 Task: Open Card Production Execution Review in Board Team Collaboration to Workspace Business Analysis and add a team member Softage.2@softage.net, a label Red, a checklist Sports Medicine, an attachment from your google drive, a color Red and finally, add a card description 'Conduct customer research for new sales promotion' and a comment 'This task presents an opportunity to innovate and come up with new solutions to old problems.'. Add a start date 'Jan 02, 1900' with a due date 'Jan 09, 1900'
Action: Mouse moved to (91, 362)
Screenshot: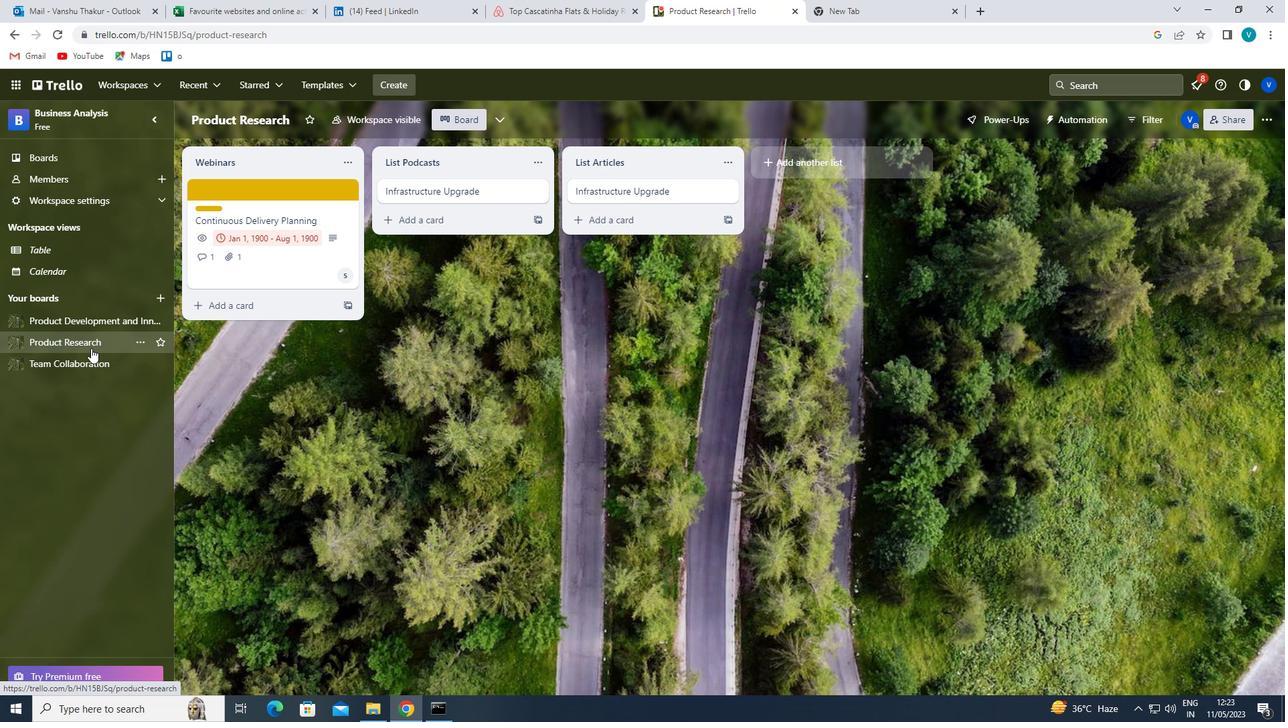 
Action: Mouse pressed left at (91, 362)
Screenshot: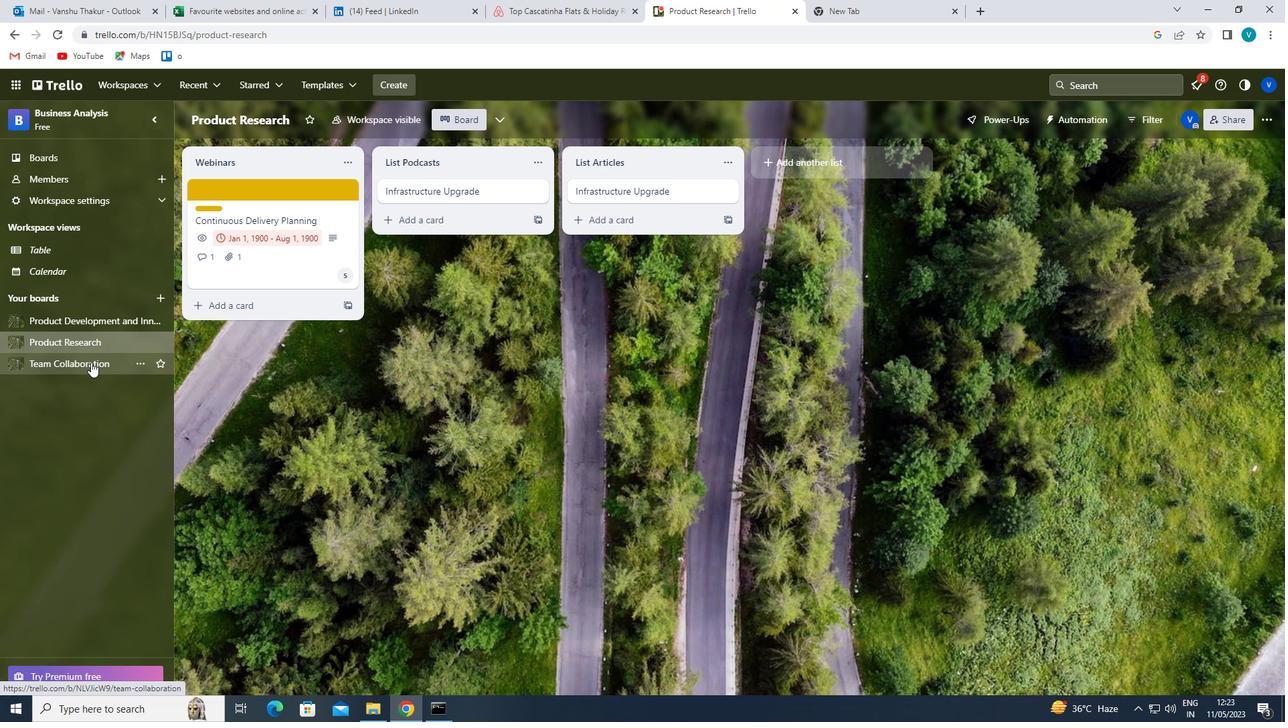 
Action: Mouse moved to (281, 186)
Screenshot: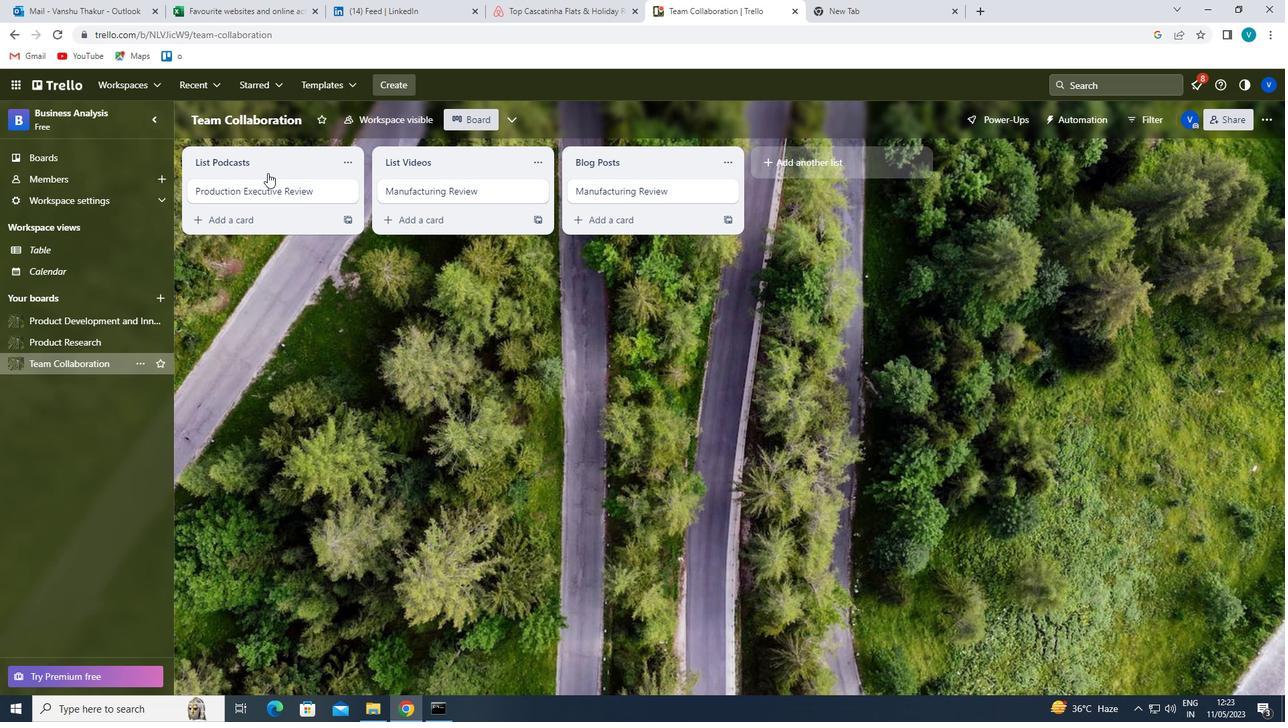 
Action: Mouse pressed left at (281, 186)
Screenshot: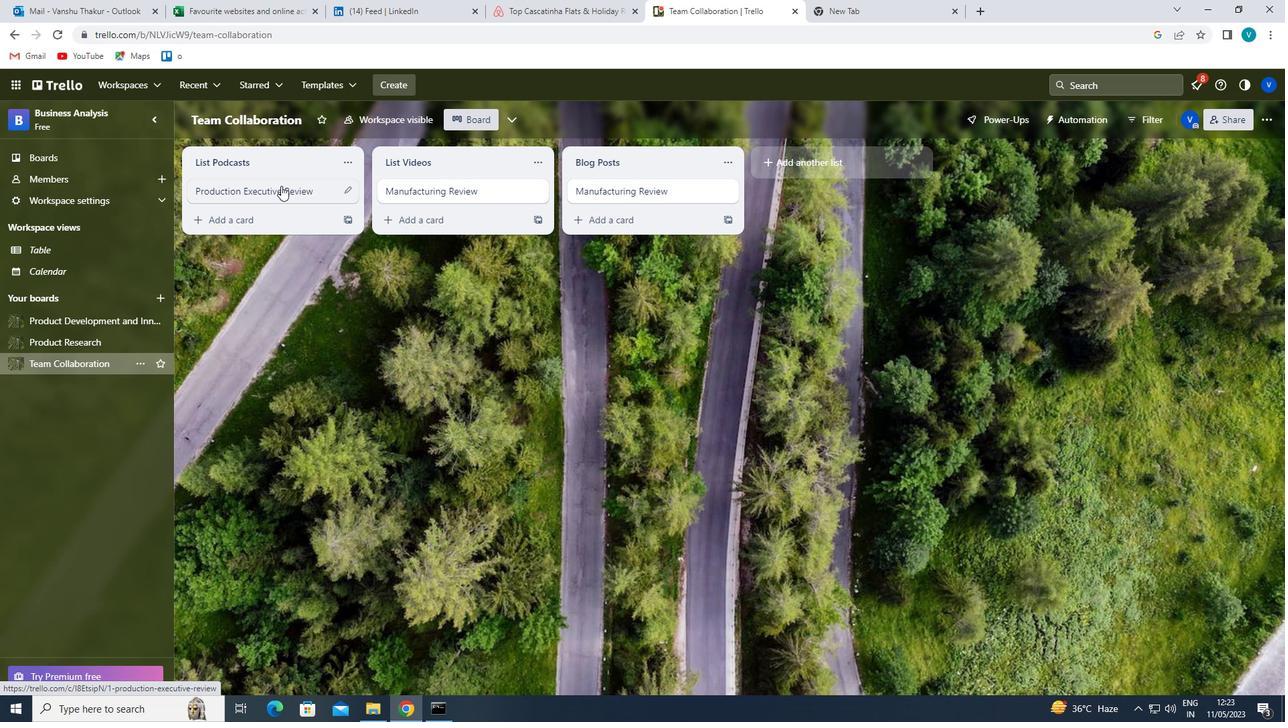 
Action: Mouse moved to (864, 192)
Screenshot: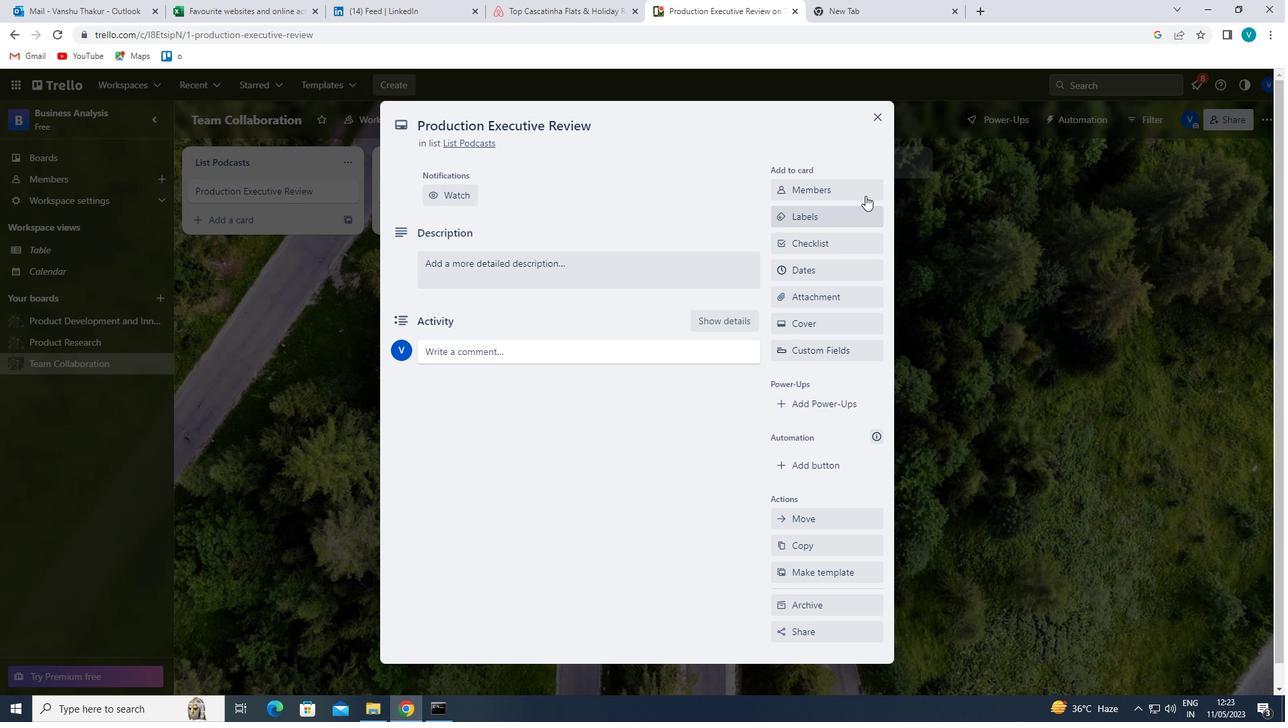 
Action: Mouse pressed left at (864, 192)
Screenshot: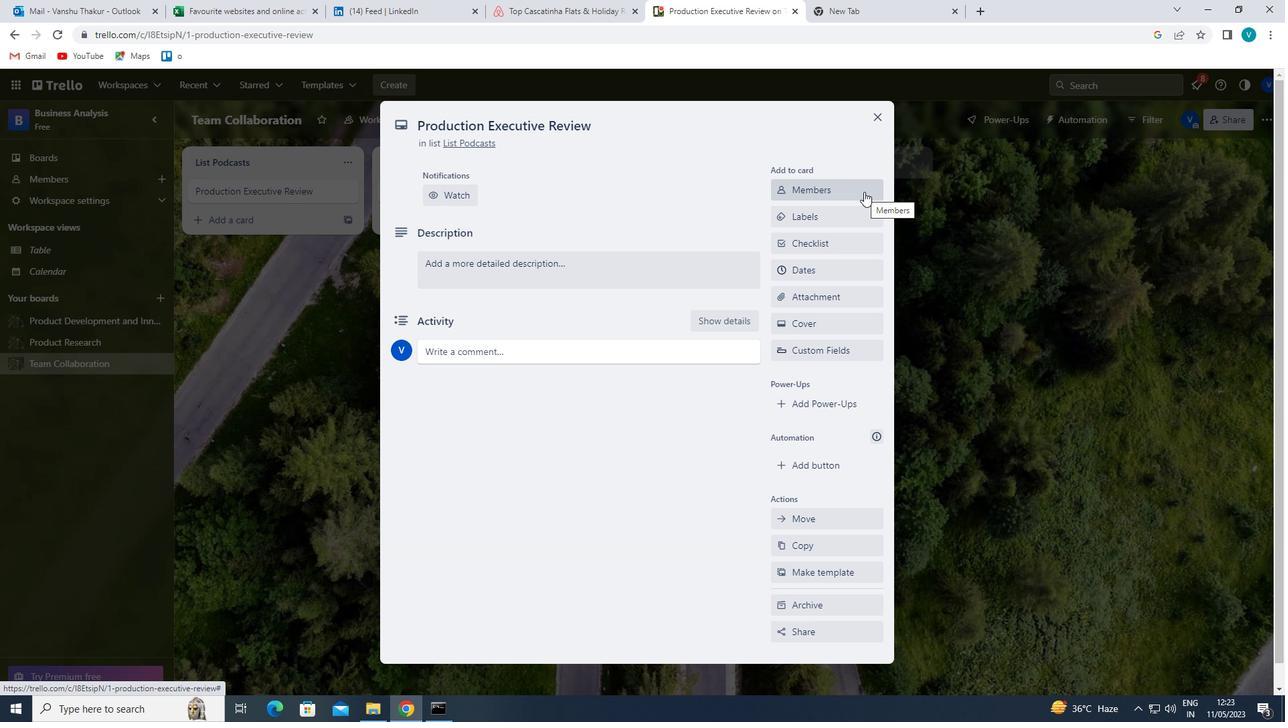 
Action: Mouse moved to (848, 242)
Screenshot: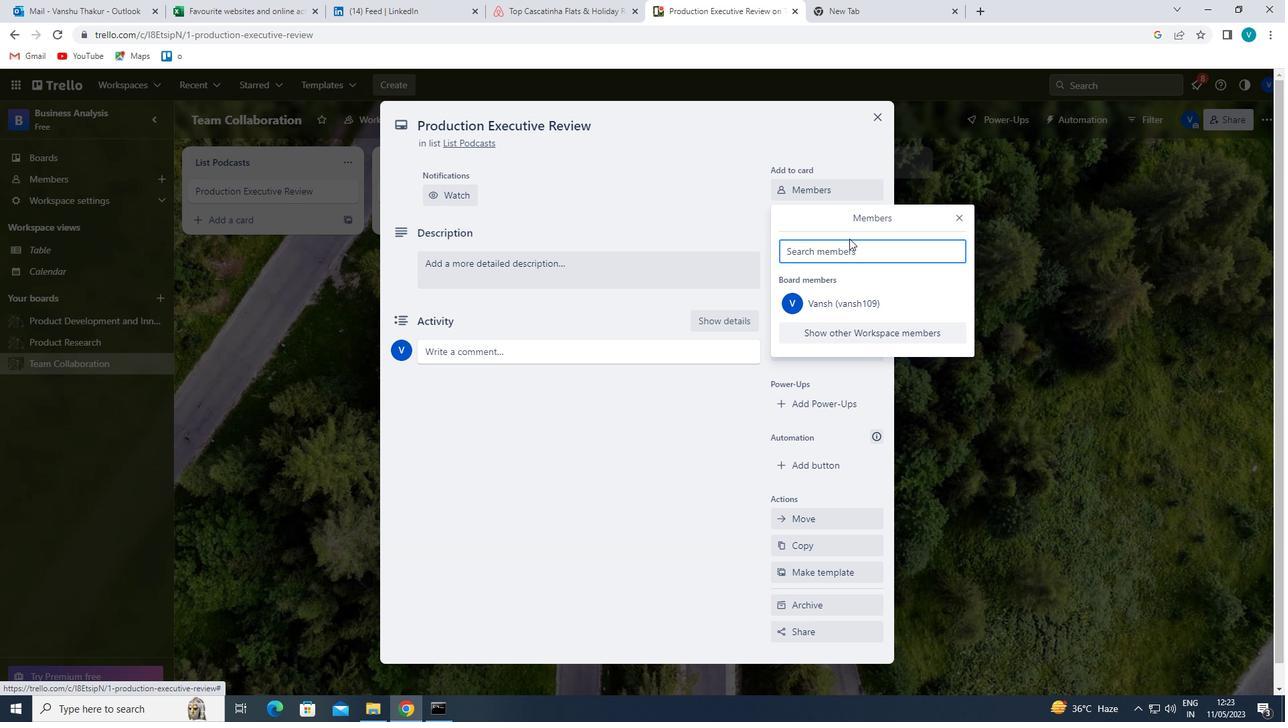 
Action: Mouse pressed left at (848, 242)
Screenshot: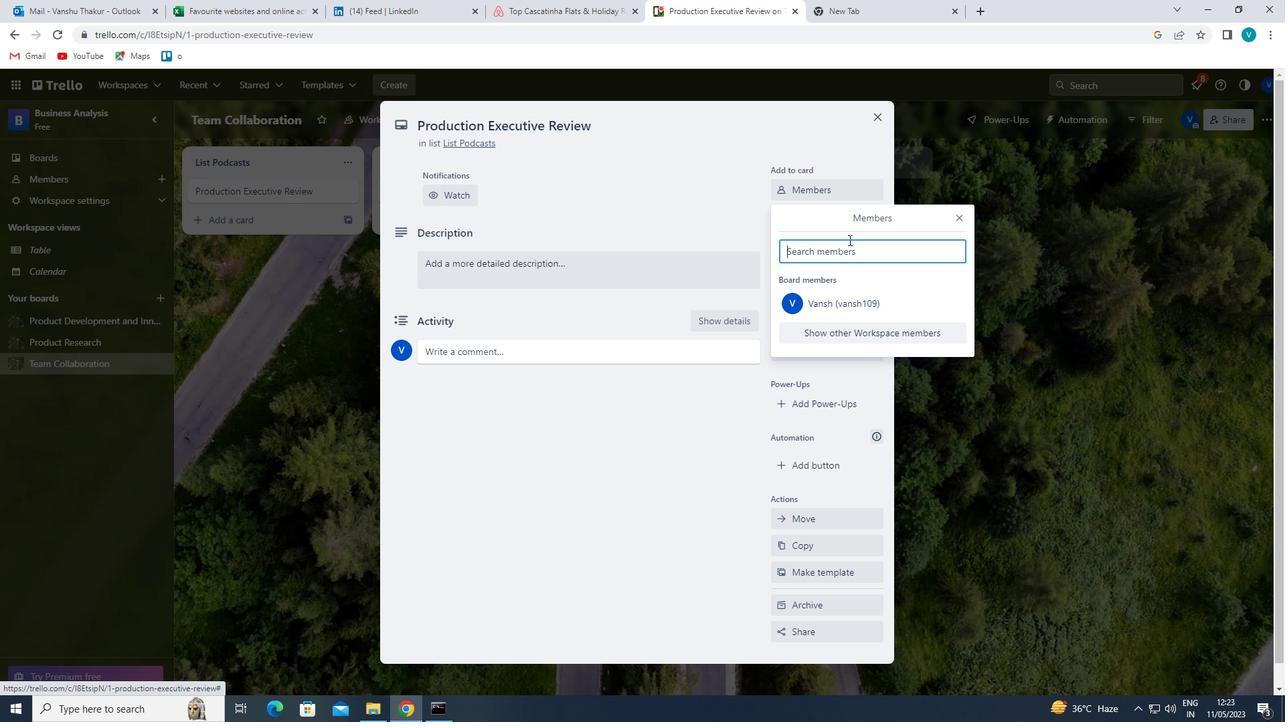 
Action: Key pressed <Key.shift>SOFTA
Screenshot: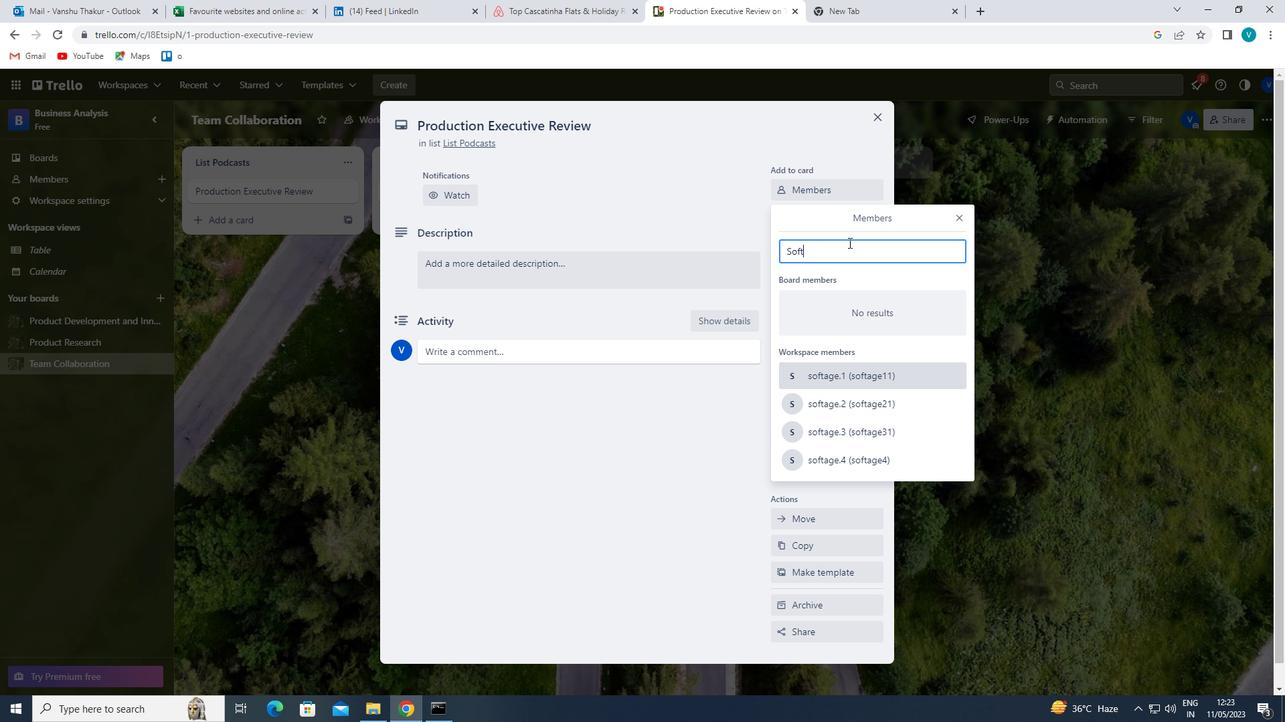 
Action: Mouse moved to (856, 407)
Screenshot: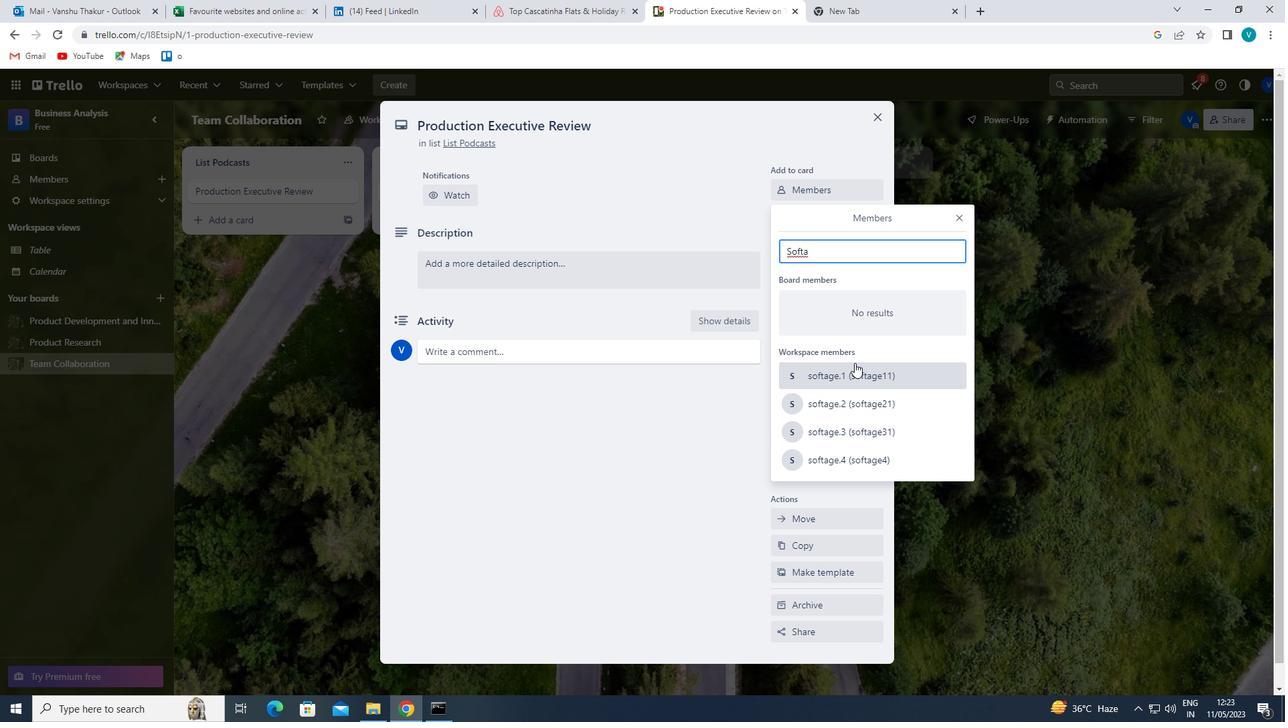 
Action: Mouse pressed left at (856, 407)
Screenshot: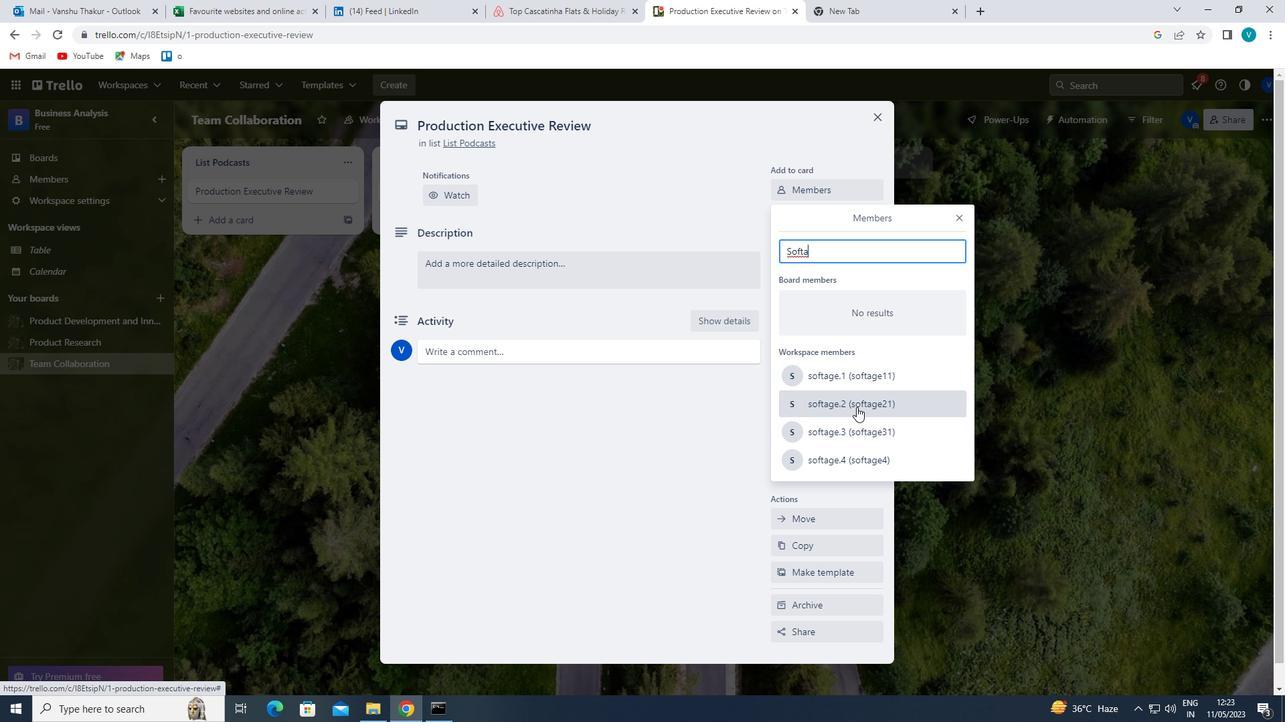 
Action: Mouse moved to (961, 212)
Screenshot: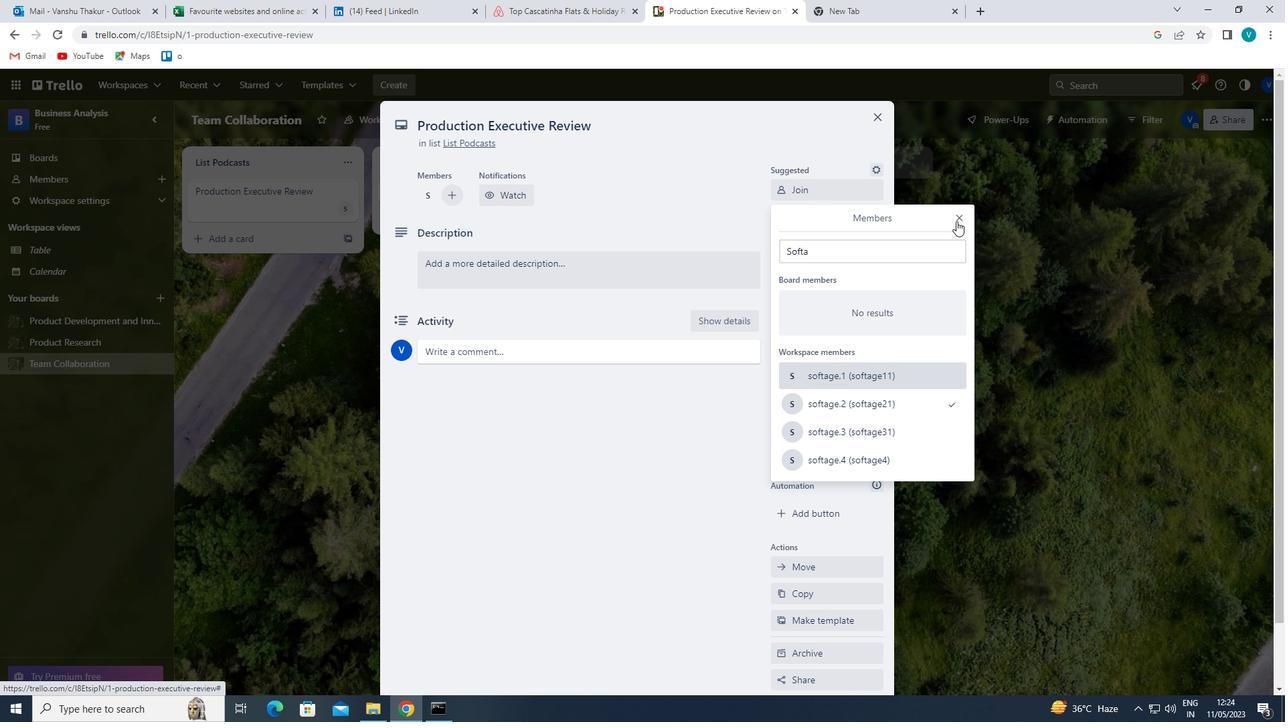 
Action: Mouse pressed left at (961, 212)
Screenshot: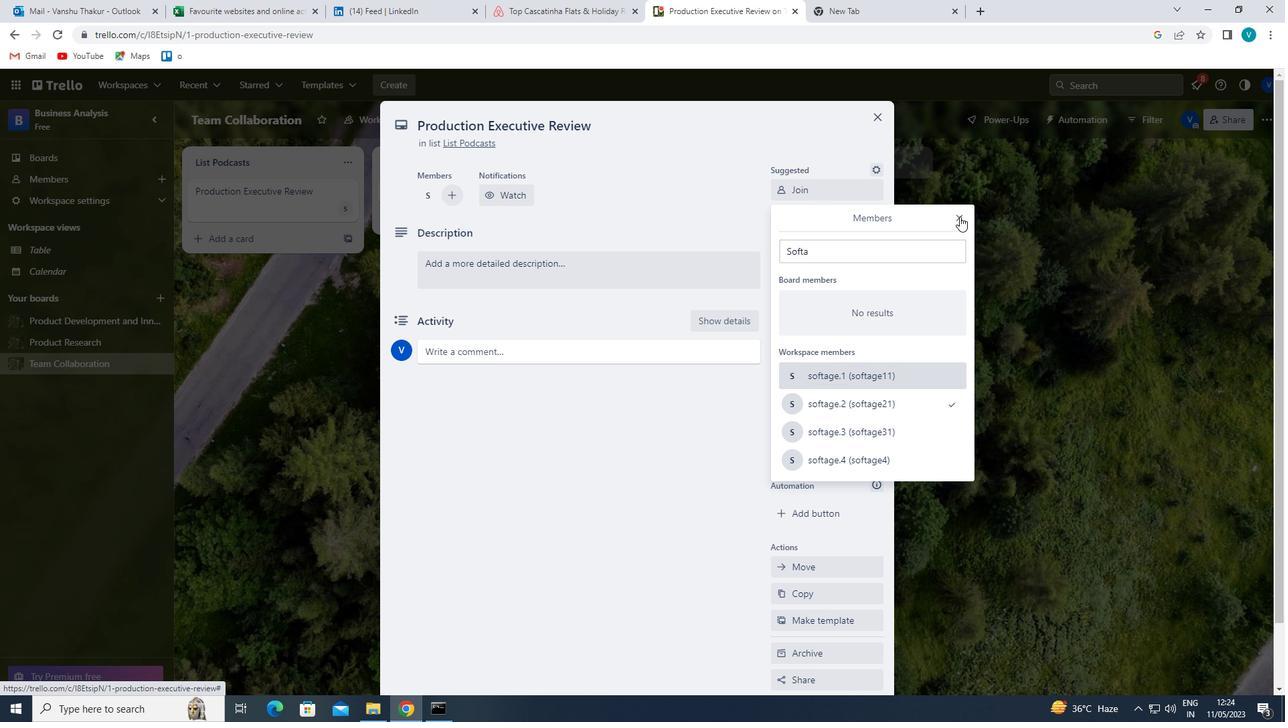 
Action: Mouse moved to (835, 259)
Screenshot: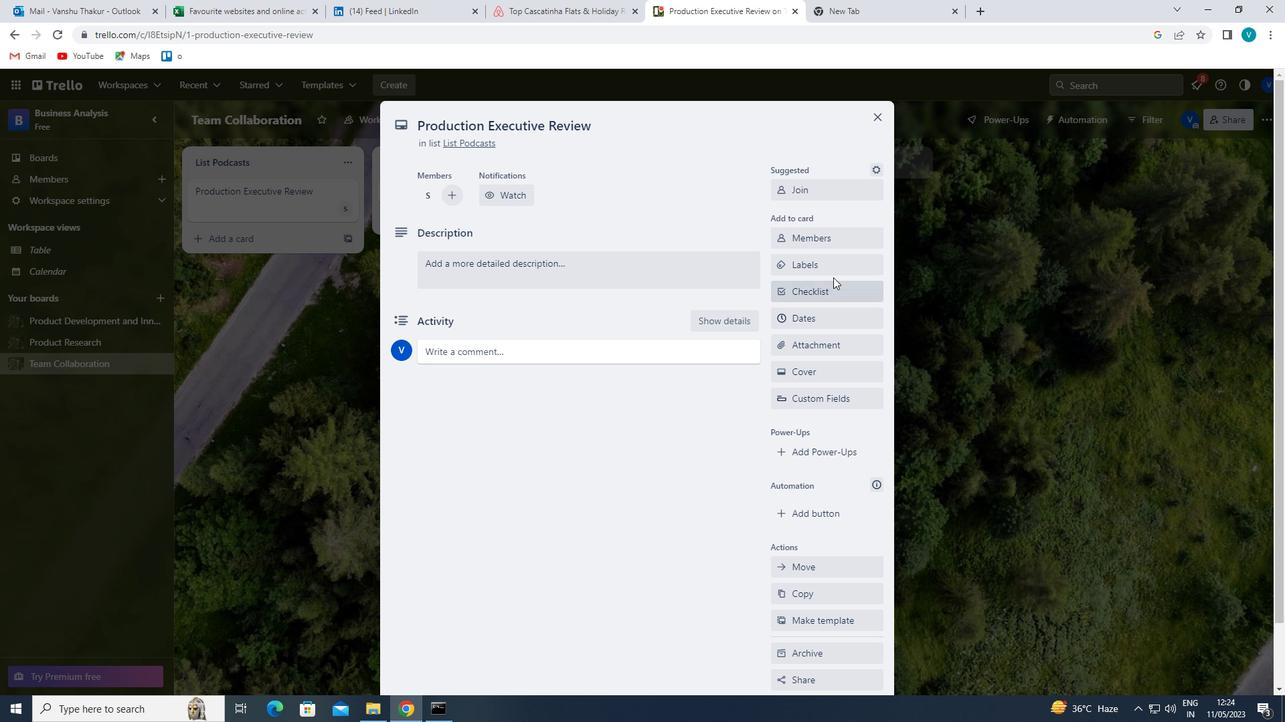 
Action: Mouse pressed left at (835, 259)
Screenshot: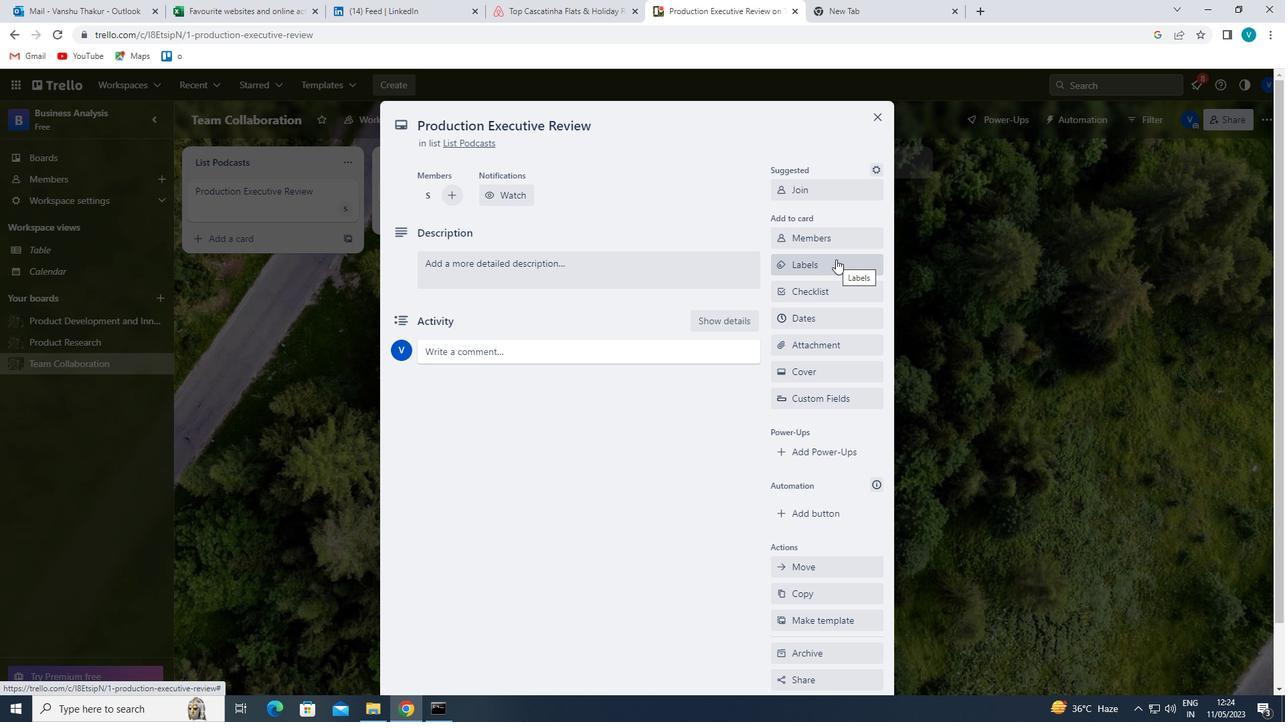 
Action: Mouse moved to (836, 442)
Screenshot: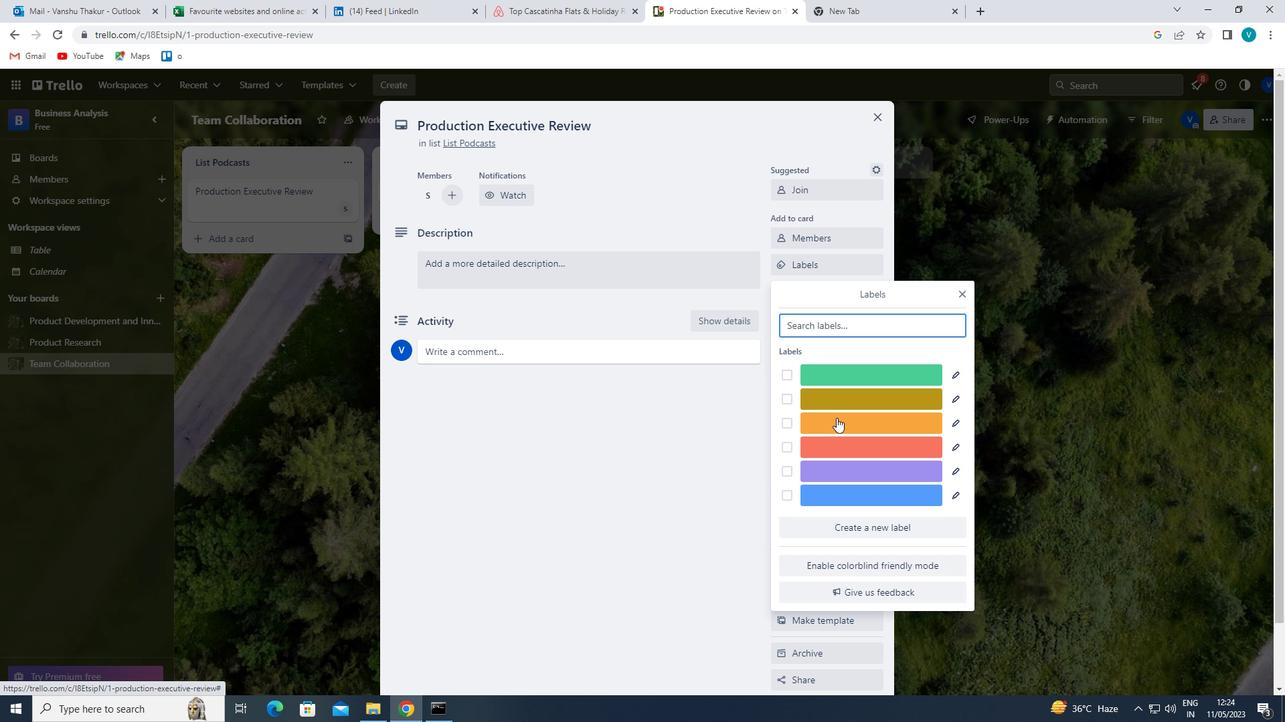
Action: Mouse pressed left at (836, 442)
Screenshot: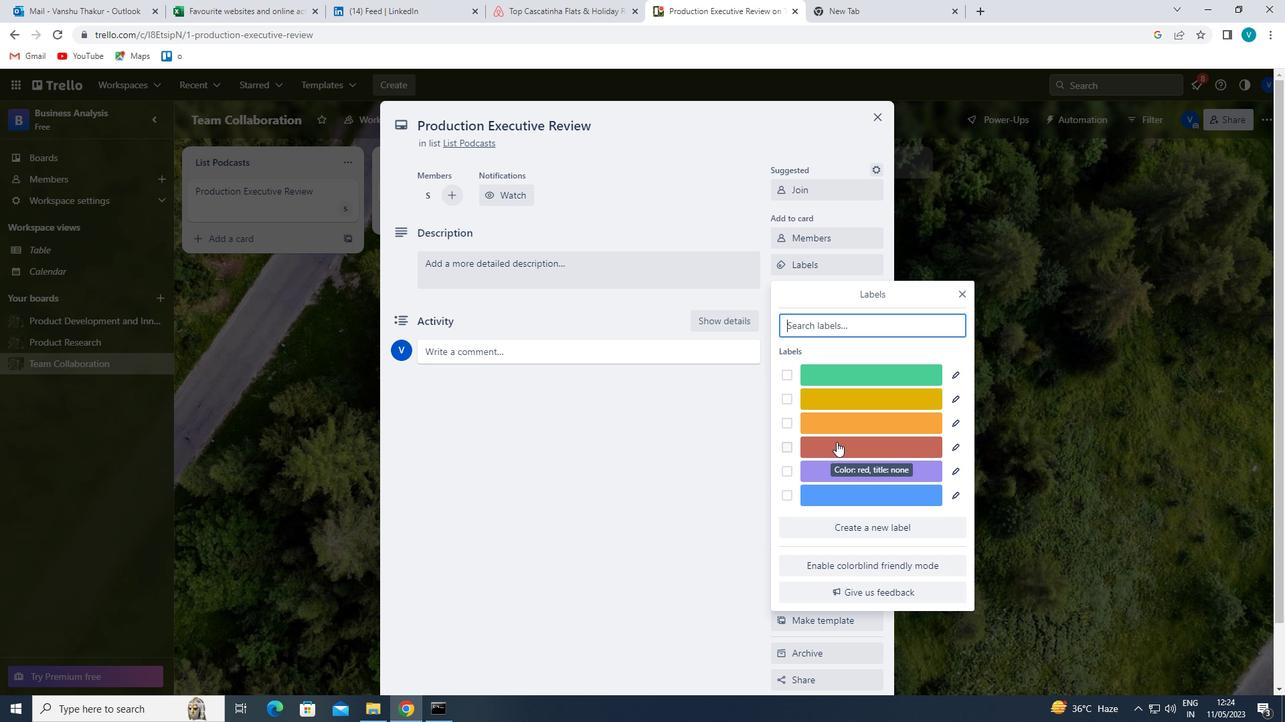 
Action: Mouse moved to (961, 293)
Screenshot: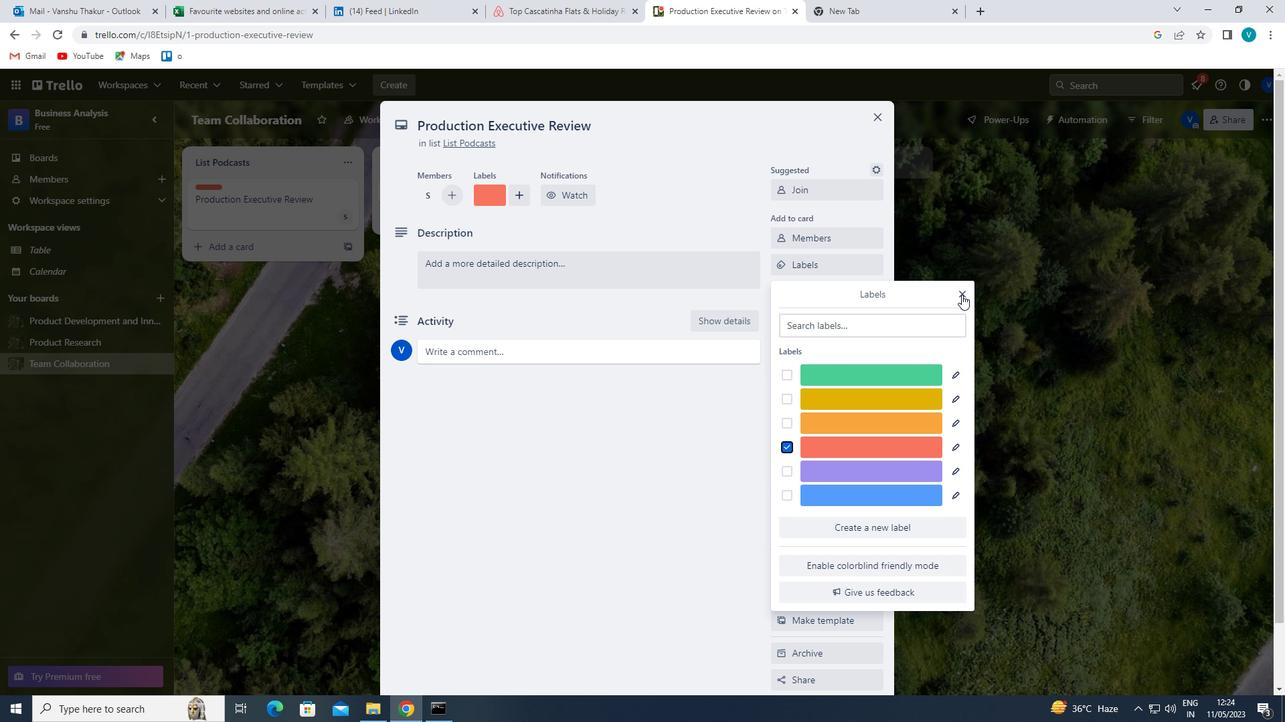 
Action: Mouse pressed left at (961, 293)
Screenshot: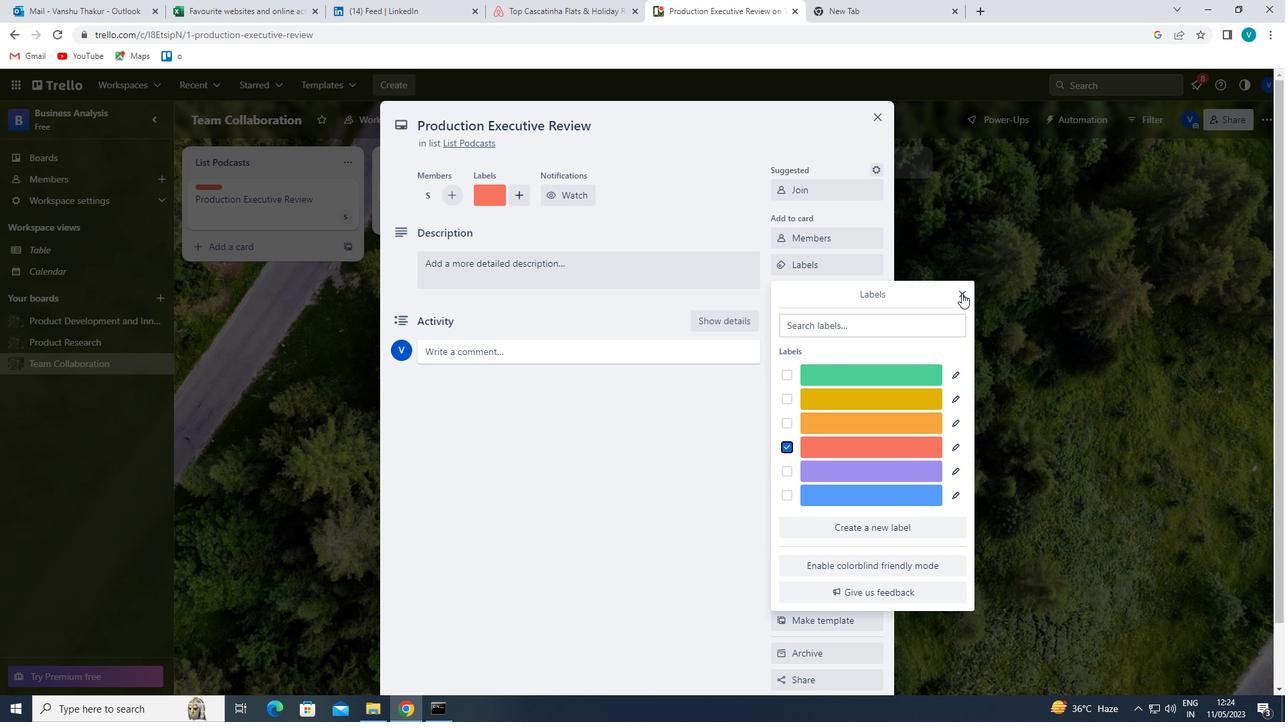 
Action: Mouse moved to (837, 293)
Screenshot: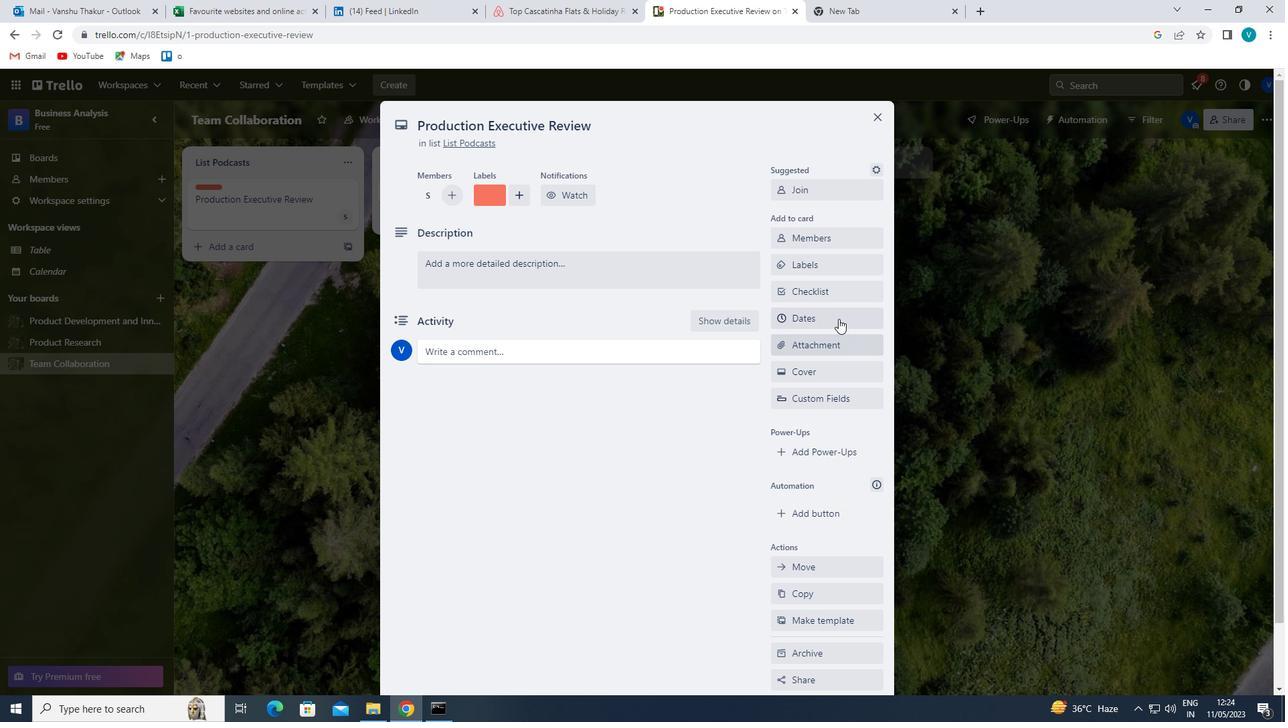 
Action: Mouse pressed left at (837, 293)
Screenshot: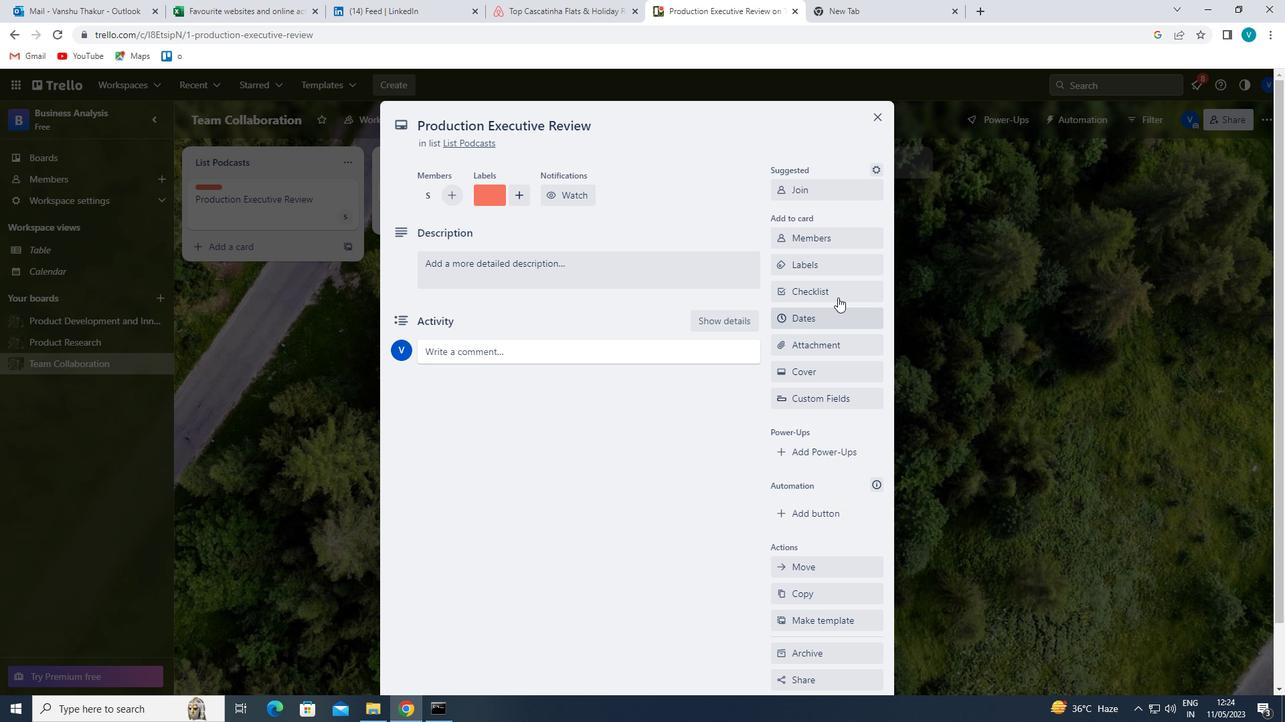 
Action: Key pressed <Key.shift>SPORTS<Key.space><Key.shift>MEDICINE
Screenshot: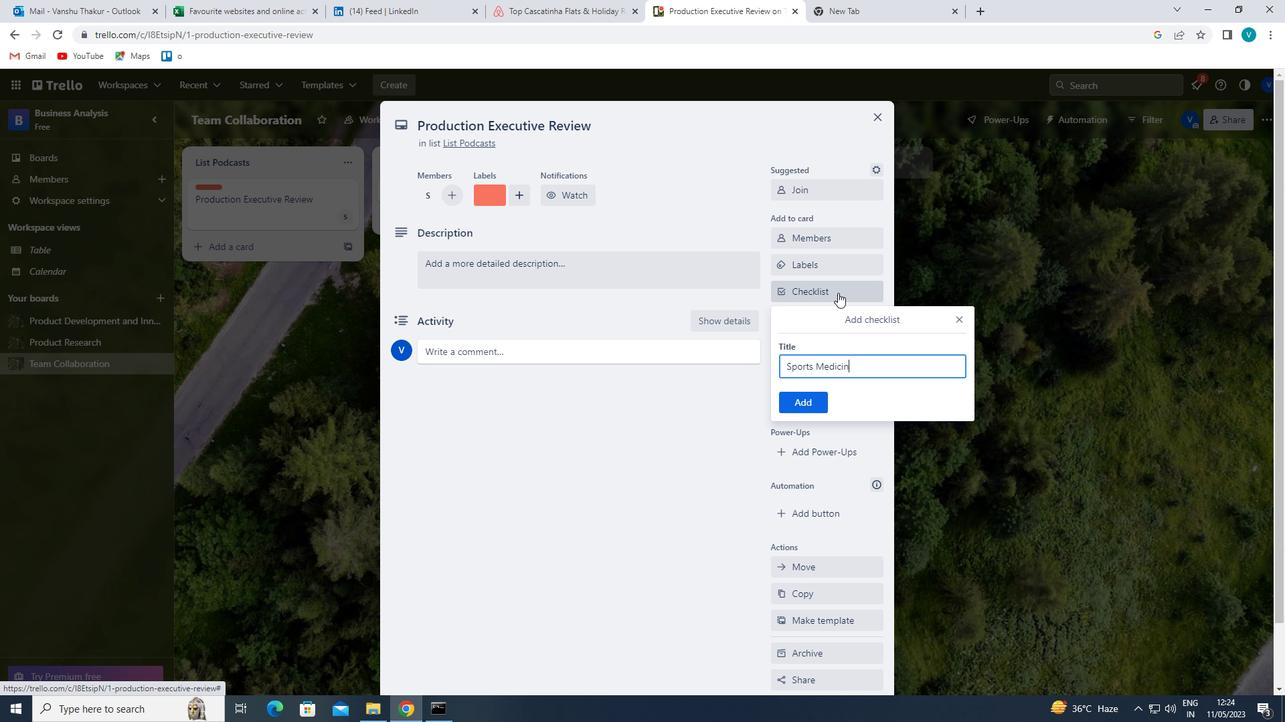 
Action: Mouse moved to (806, 402)
Screenshot: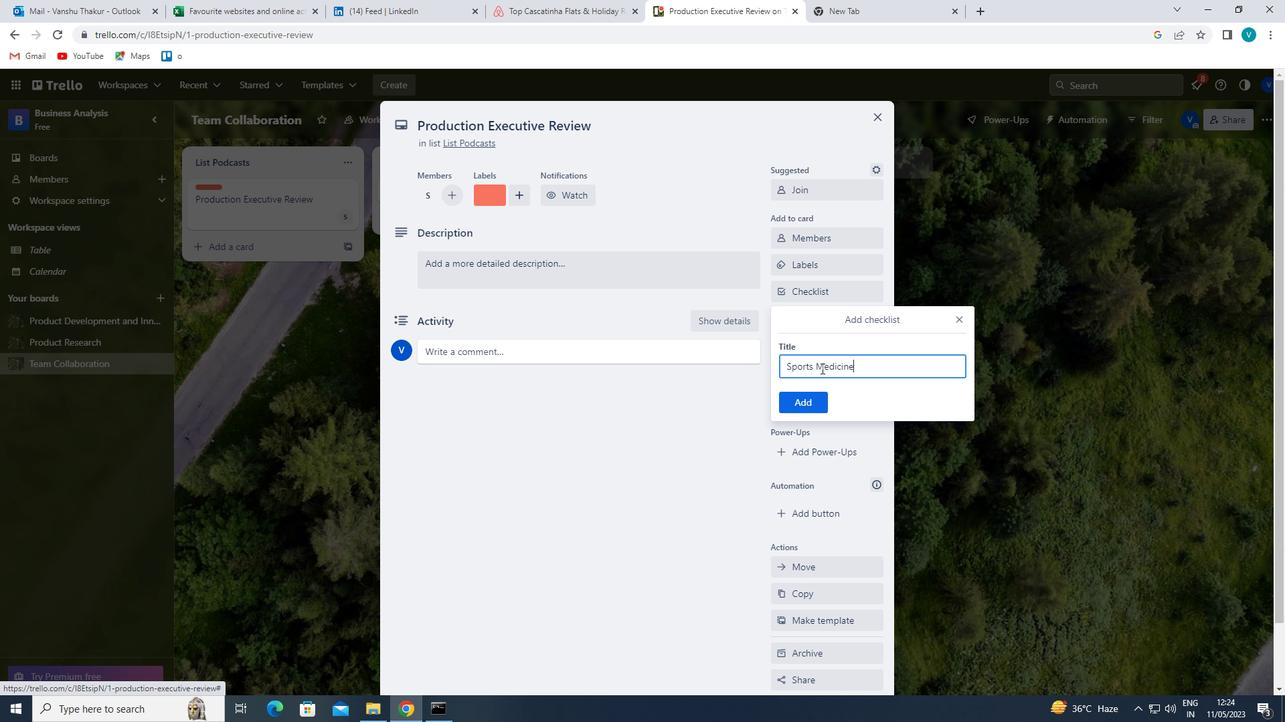 
Action: Mouse pressed left at (806, 402)
Screenshot: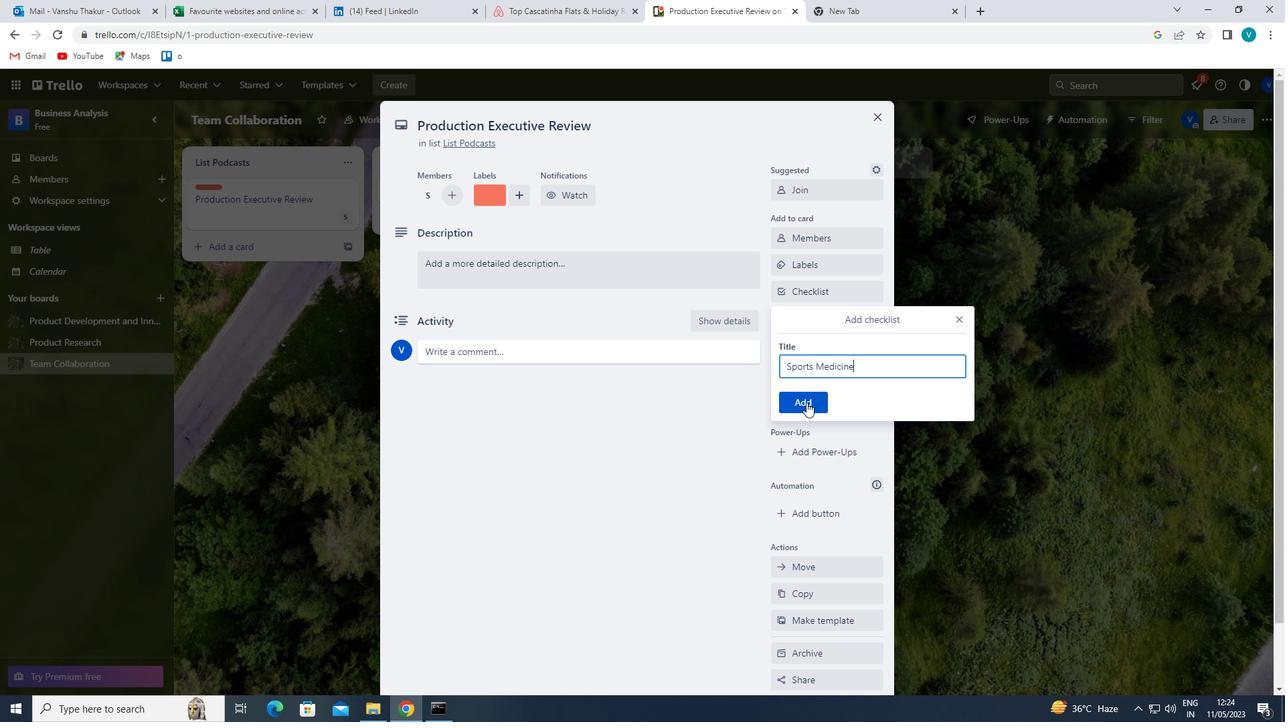
Action: Mouse moved to (827, 346)
Screenshot: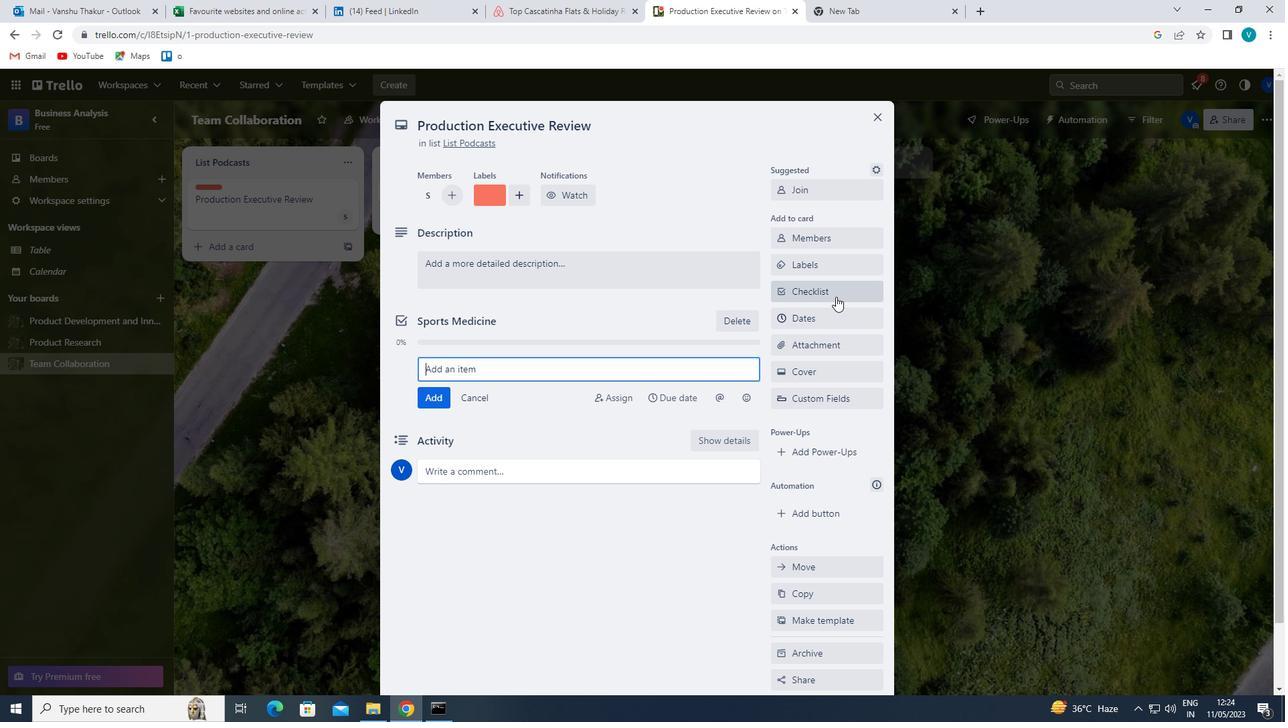 
Action: Mouse pressed left at (827, 346)
Screenshot: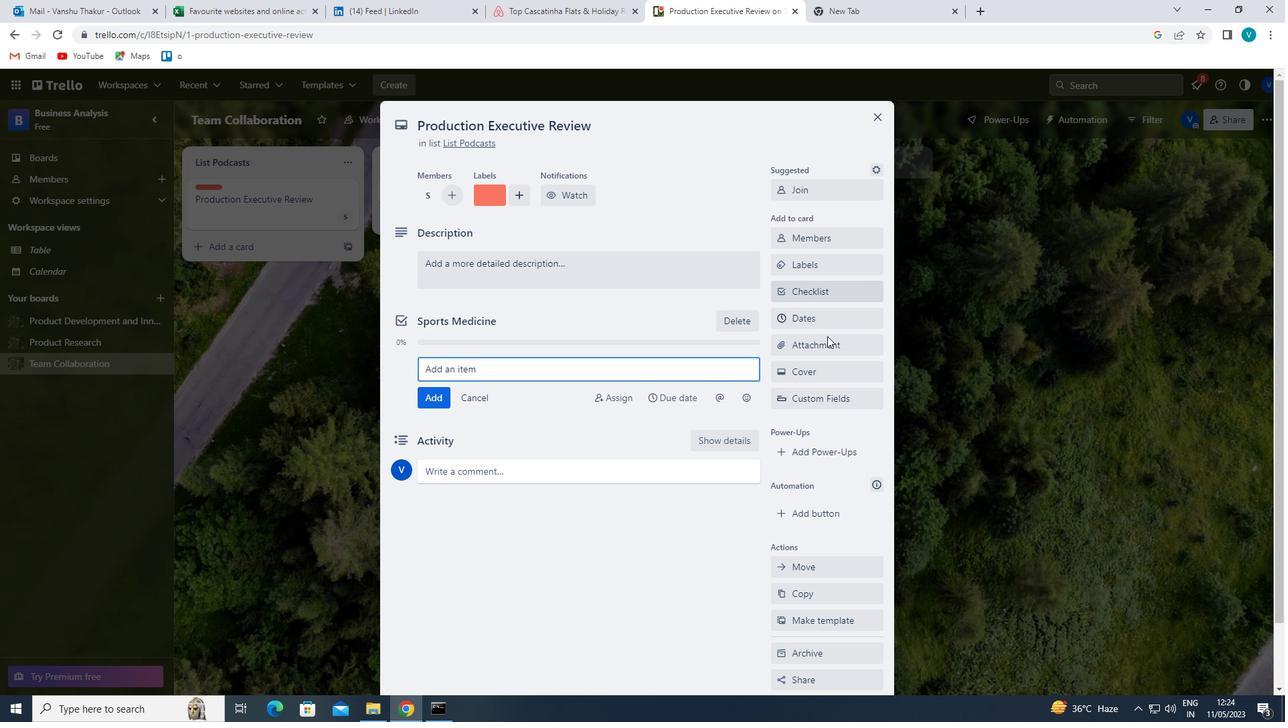 
Action: Mouse moved to (814, 439)
Screenshot: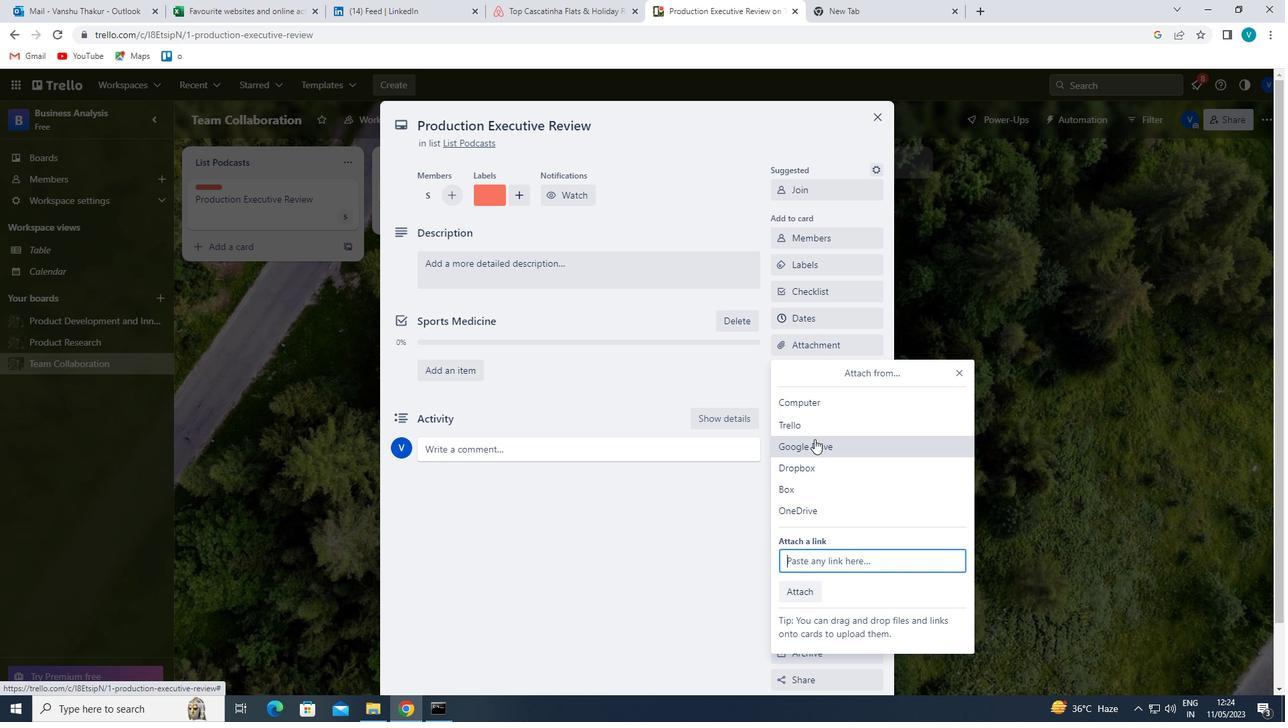 
Action: Mouse pressed left at (814, 439)
Screenshot: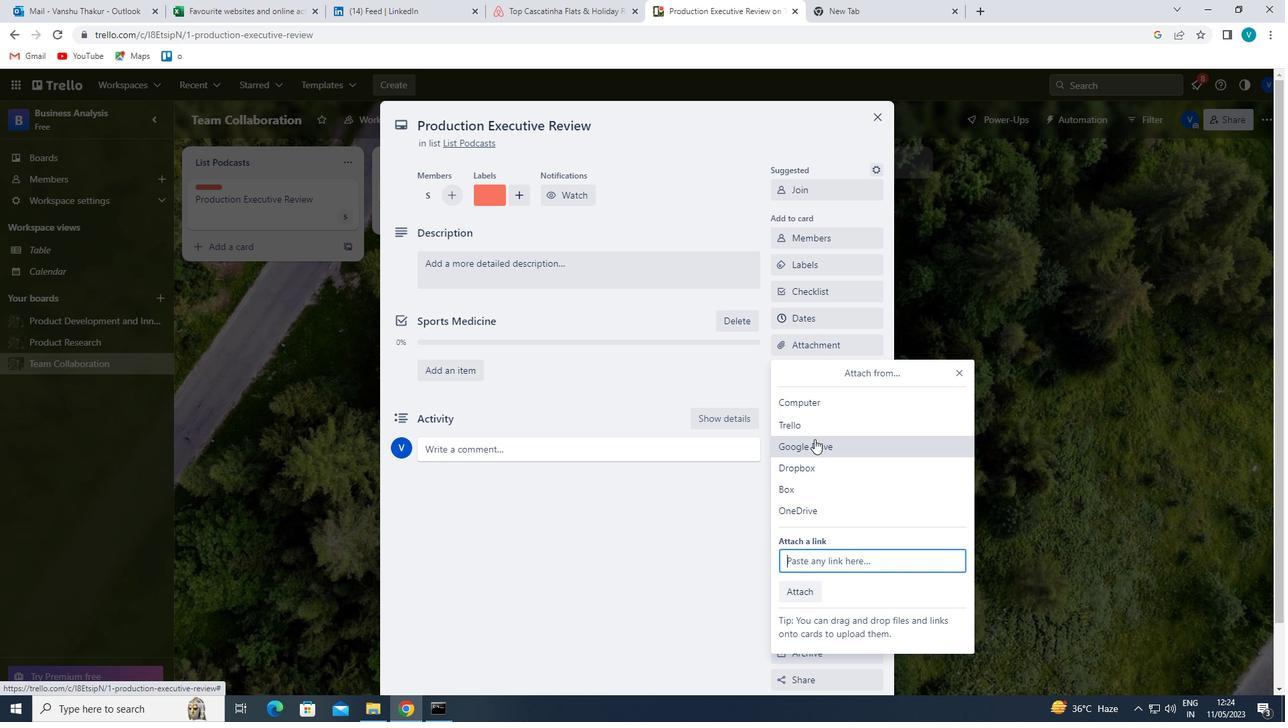 
Action: Mouse moved to (805, 403)
Screenshot: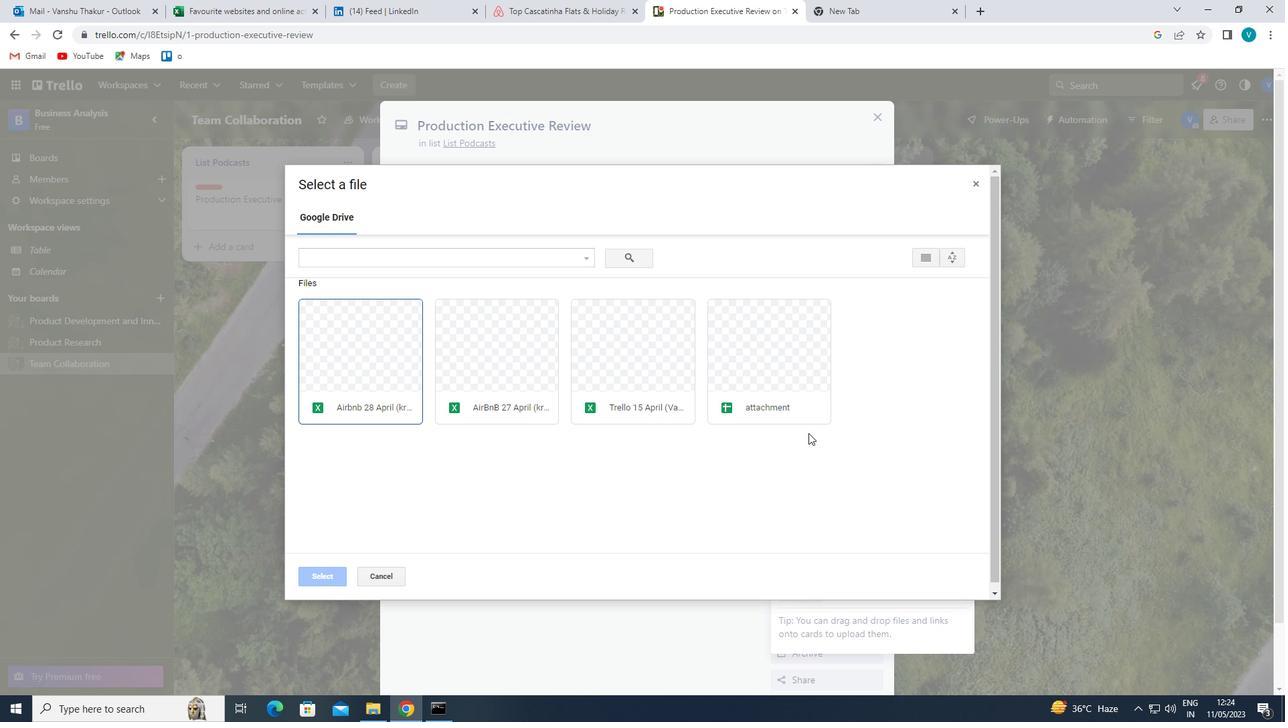 
Action: Mouse pressed left at (805, 403)
Screenshot: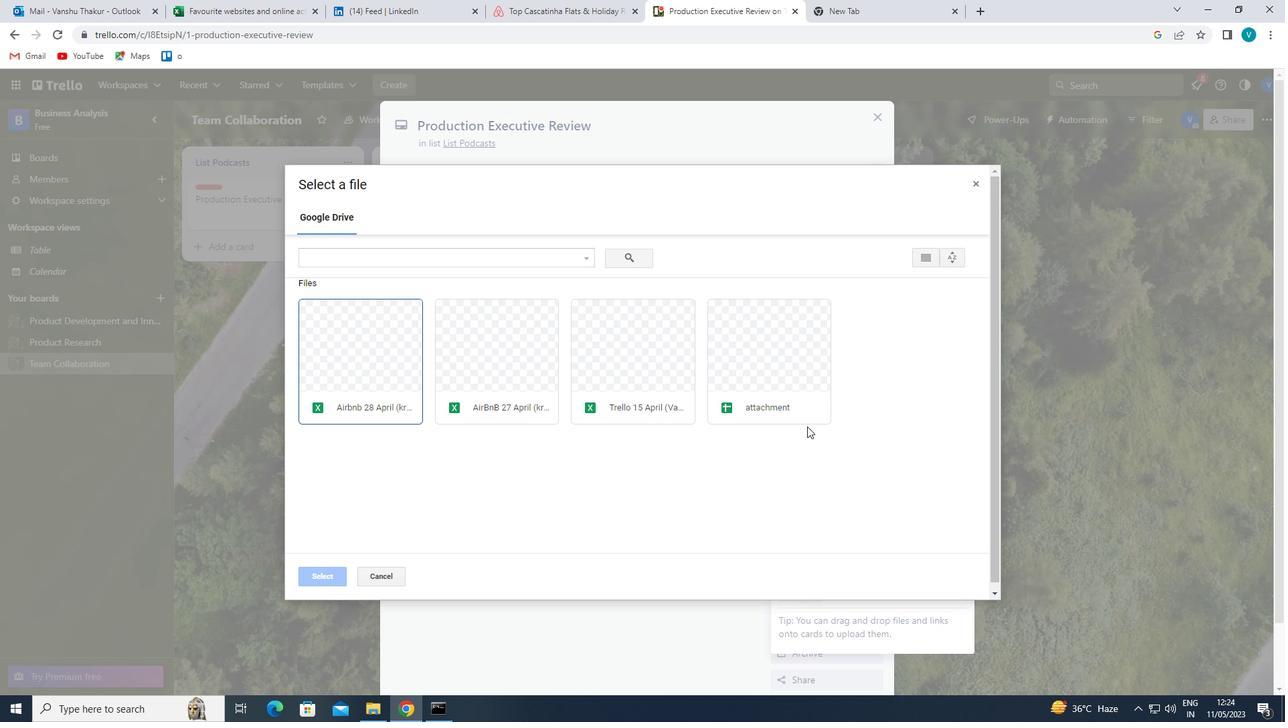
Action: Mouse moved to (326, 577)
Screenshot: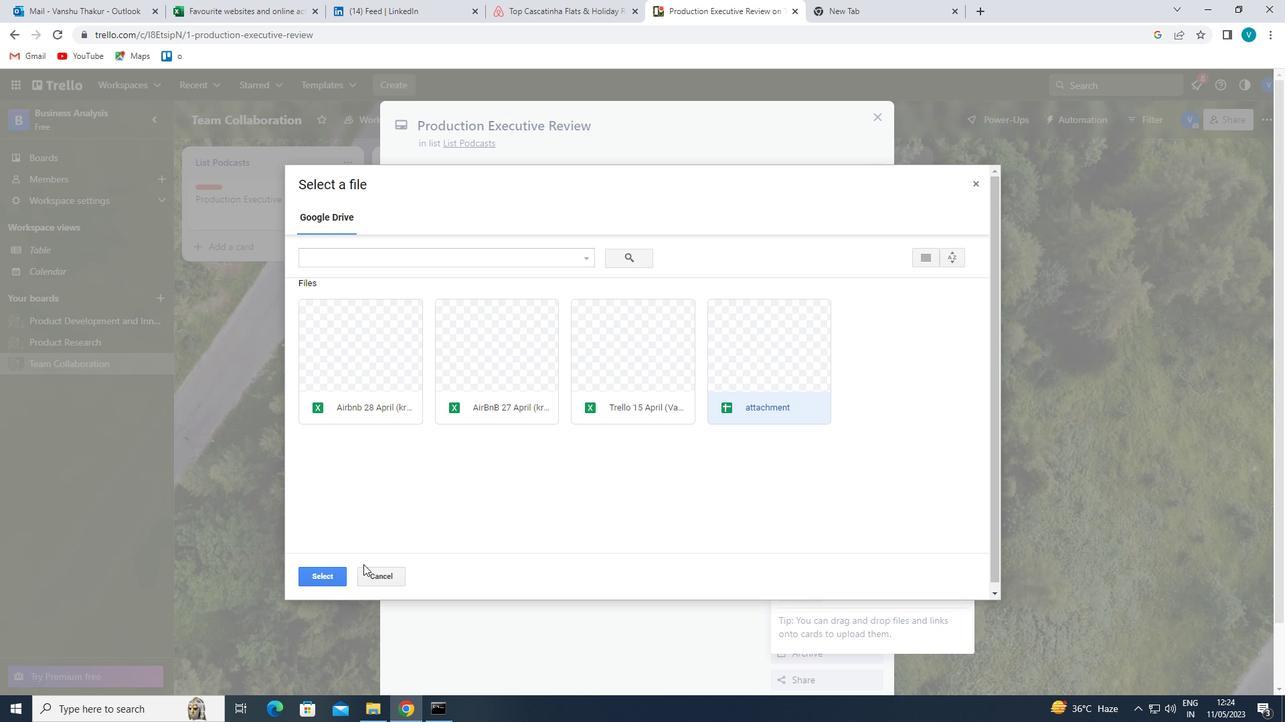 
Action: Mouse pressed left at (326, 577)
Screenshot: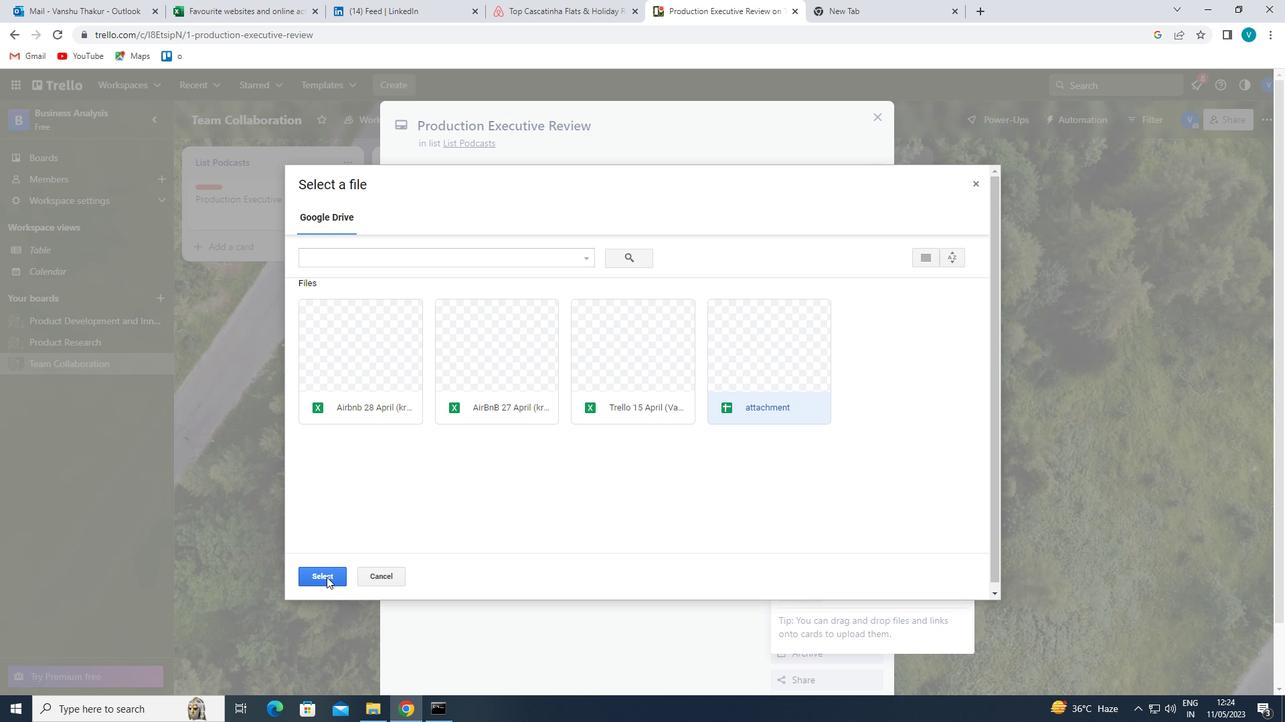
Action: Mouse moved to (807, 378)
Screenshot: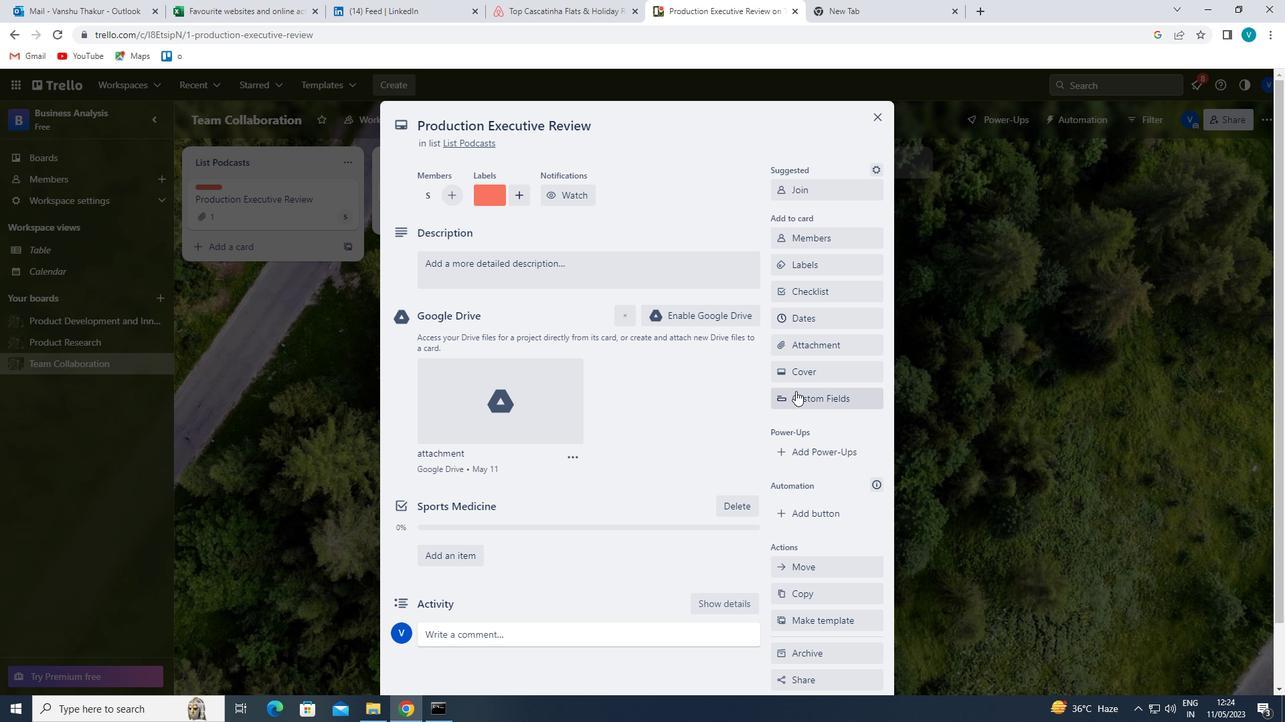 
Action: Mouse pressed left at (807, 378)
Screenshot: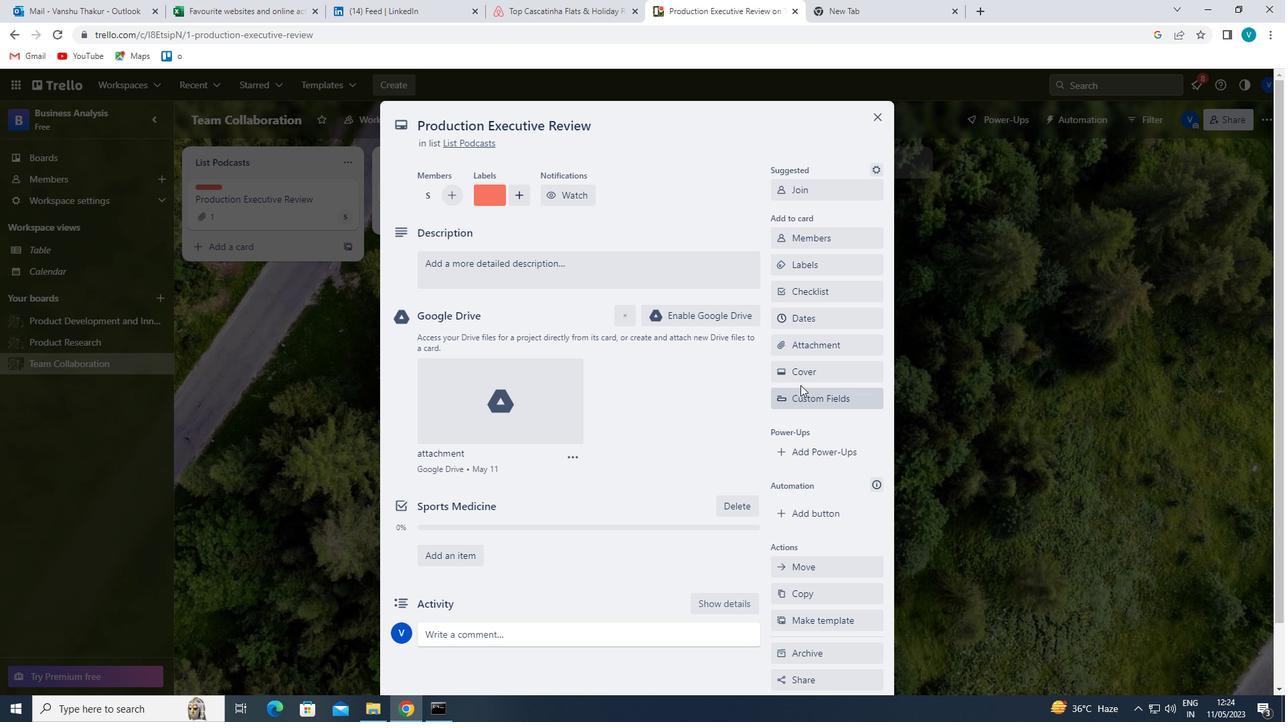 
Action: Mouse moved to (920, 430)
Screenshot: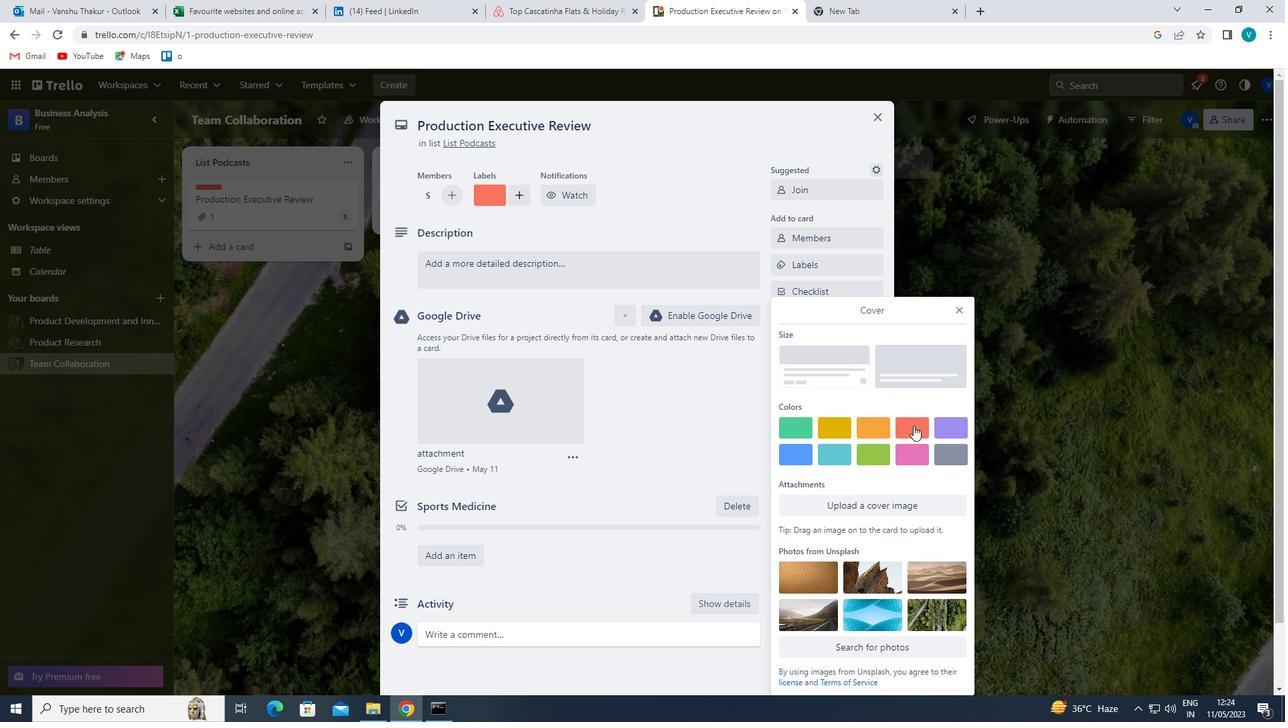 
Action: Mouse pressed left at (920, 430)
Screenshot: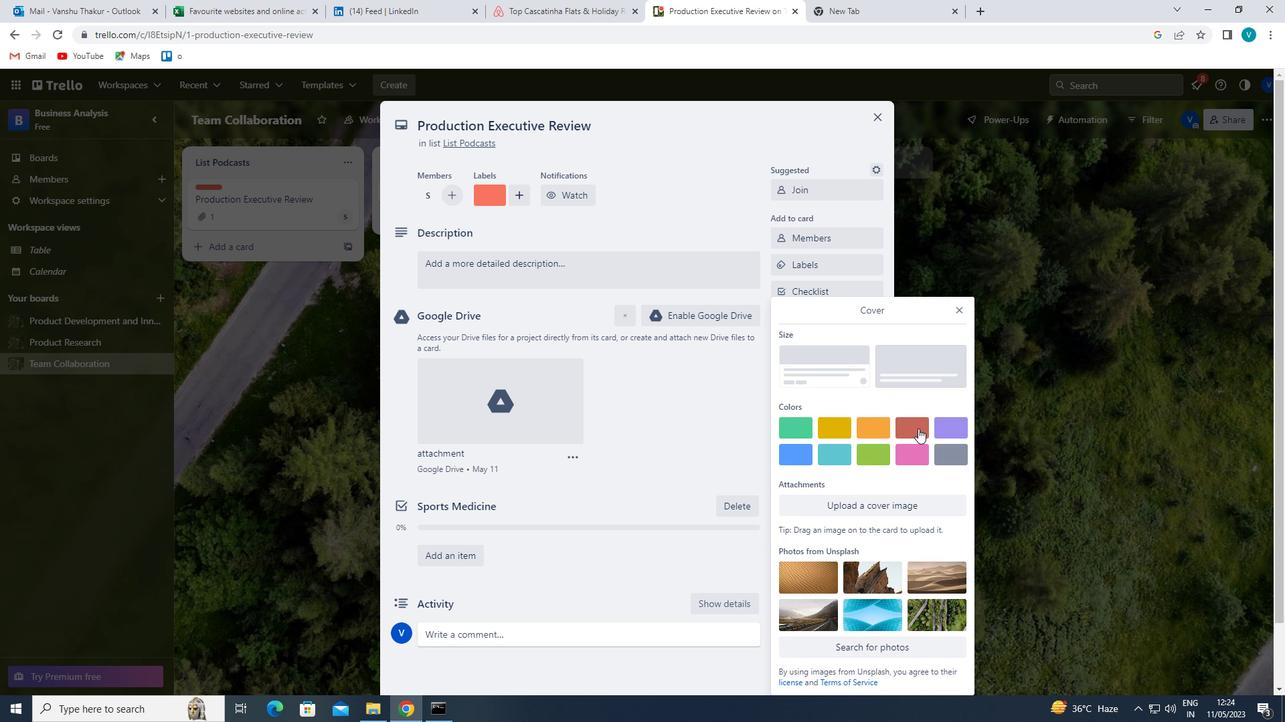 
Action: Mouse moved to (959, 281)
Screenshot: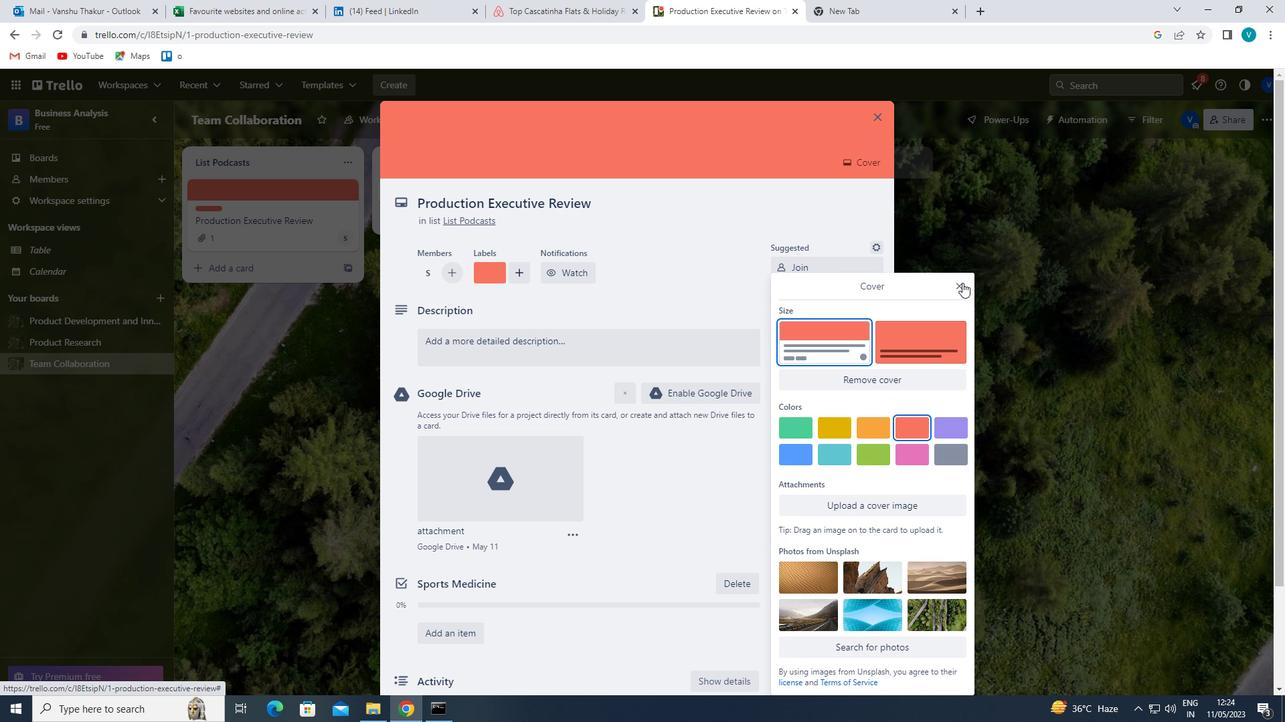 
Action: Mouse pressed left at (959, 281)
Screenshot: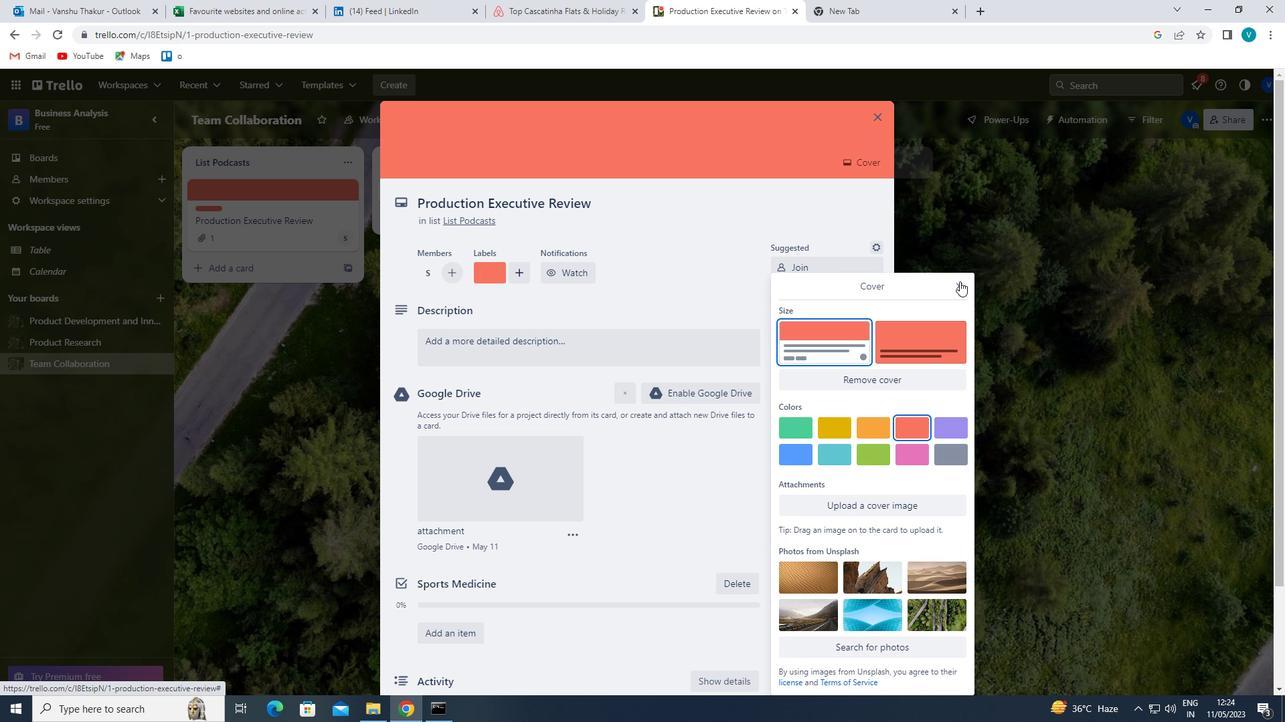 
Action: Mouse moved to (572, 350)
Screenshot: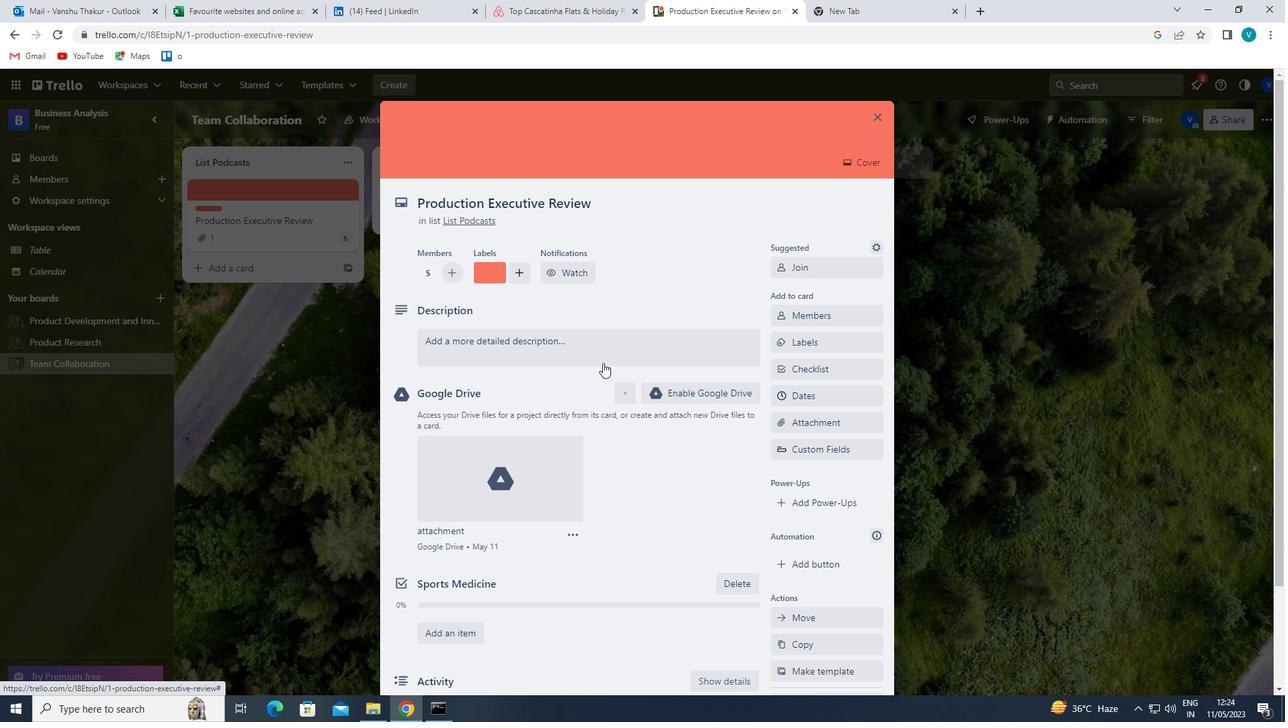 
Action: Mouse pressed left at (572, 350)
Screenshot: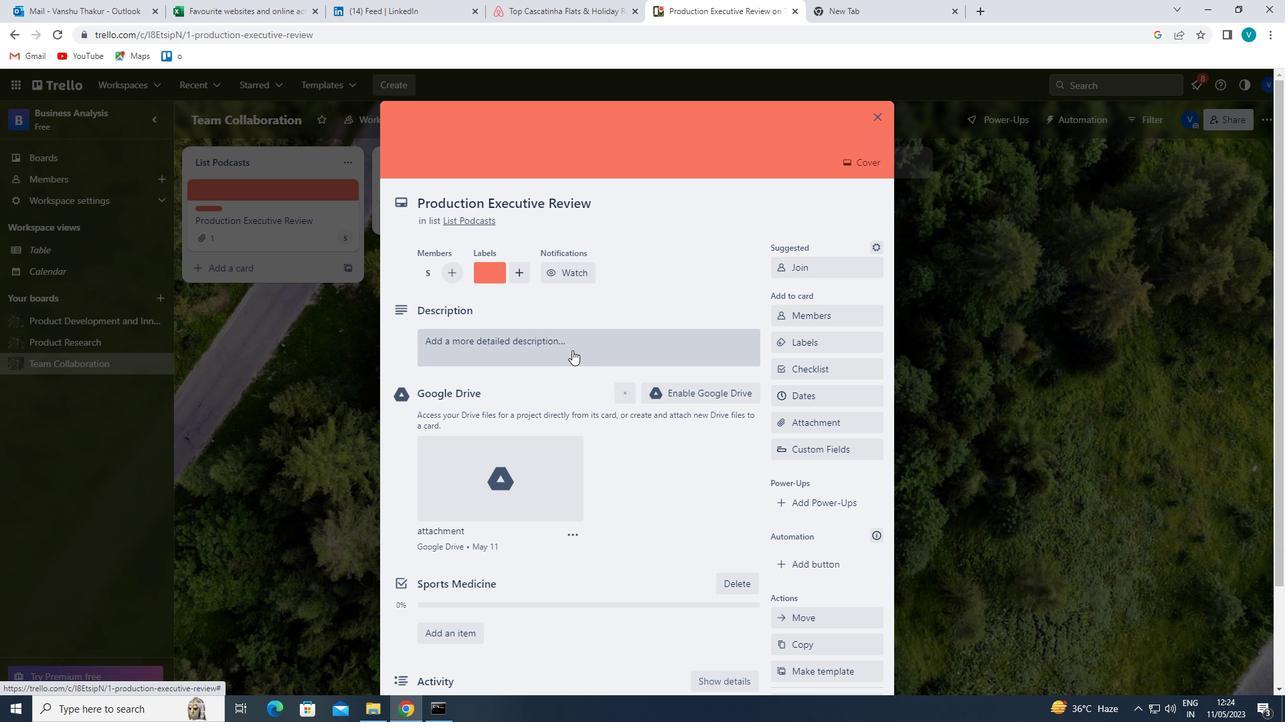 
Action: Mouse moved to (569, 394)
Screenshot: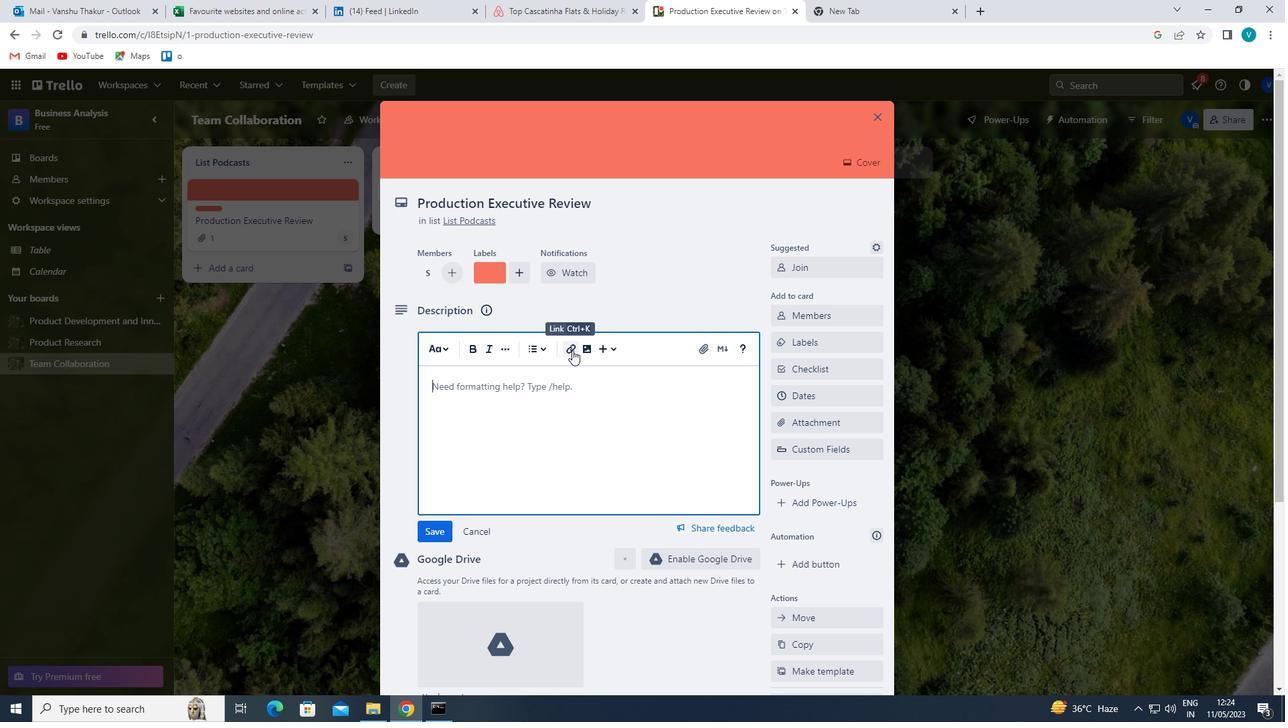
Action: Key pressed '<Key.shift>CONDUCT<Key.space>CUSTOMER<Key.space>RESERCH<Key.space>FP<Key.backspace><Key.backspace><Key.backspace><Key.backspace><Key.backspace><Key.backspace>ARCH<Key.space>FOR<Key.space>NEW<Key.space>SALES<Key.space>PROMOTION'
Screenshot: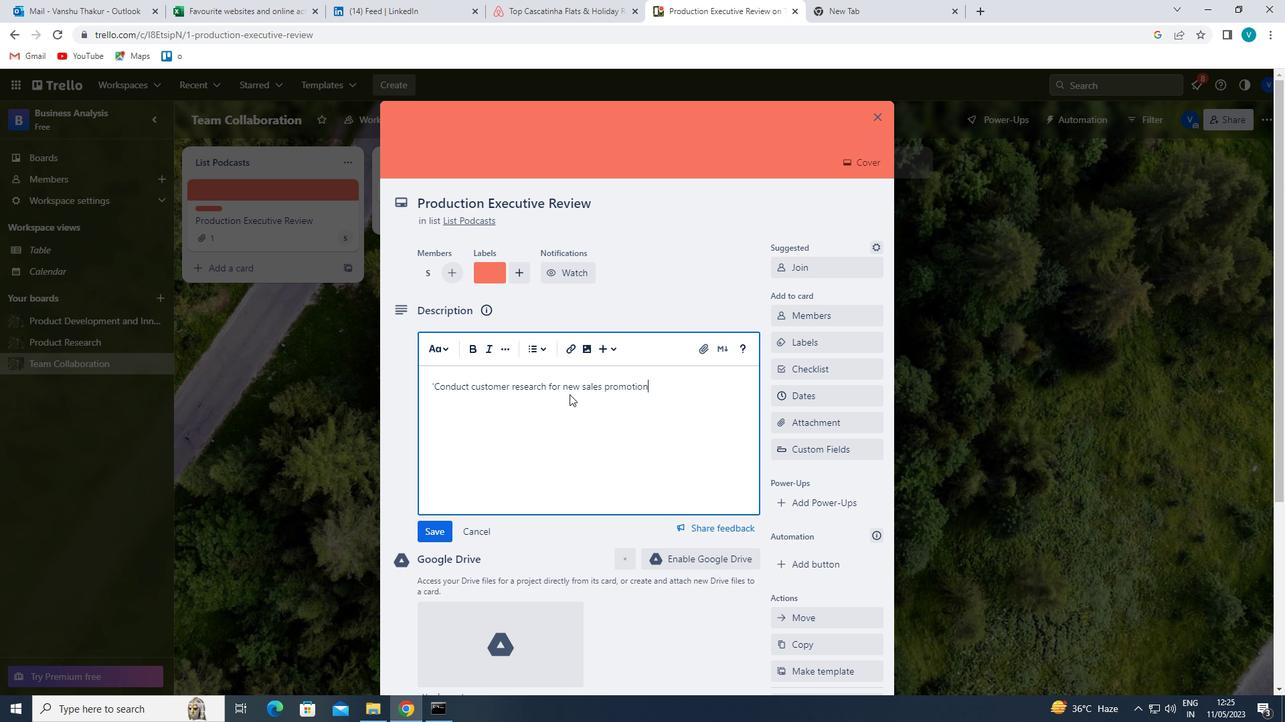 
Action: Mouse moved to (430, 529)
Screenshot: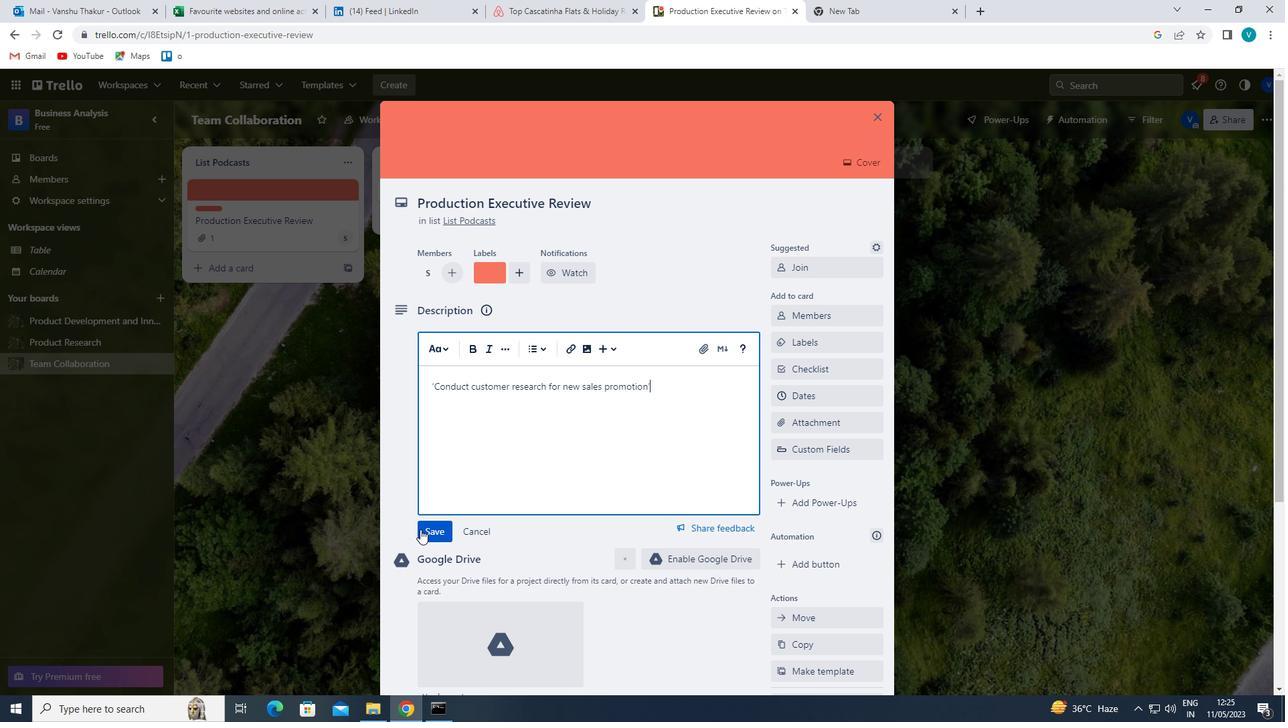 
Action: Mouse pressed left at (430, 529)
Screenshot: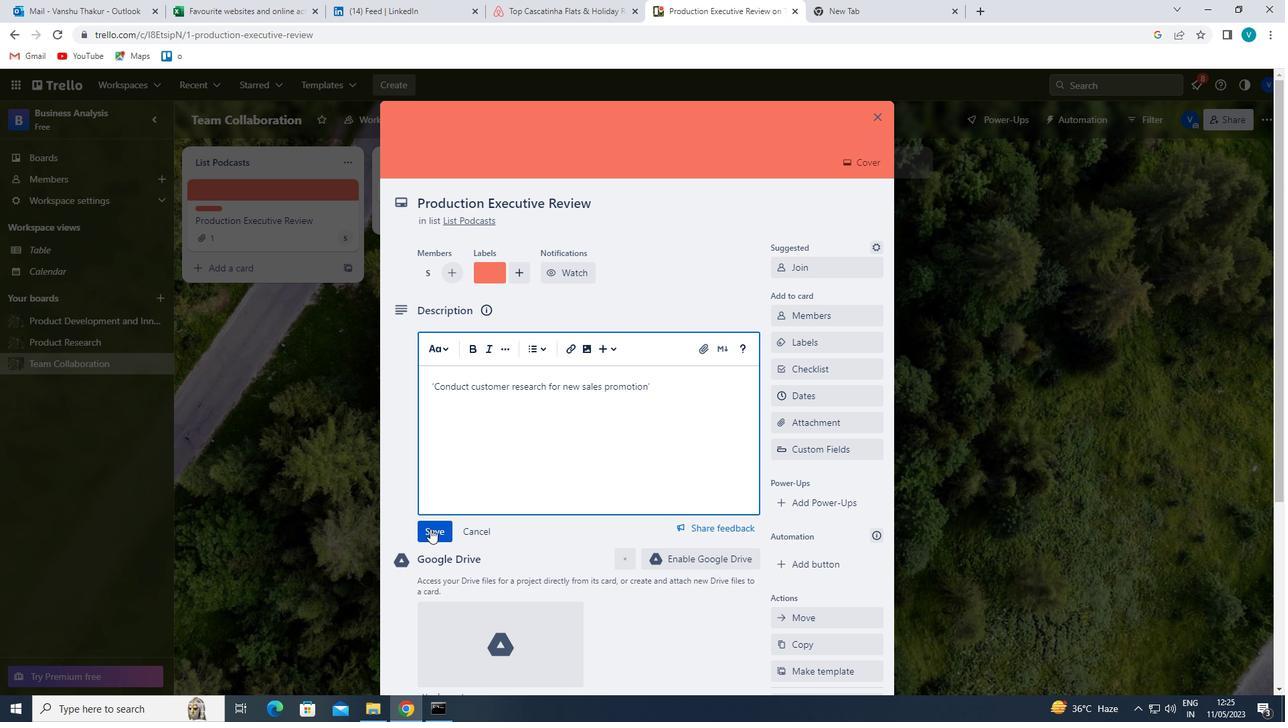 
Action: Mouse moved to (441, 522)
Screenshot: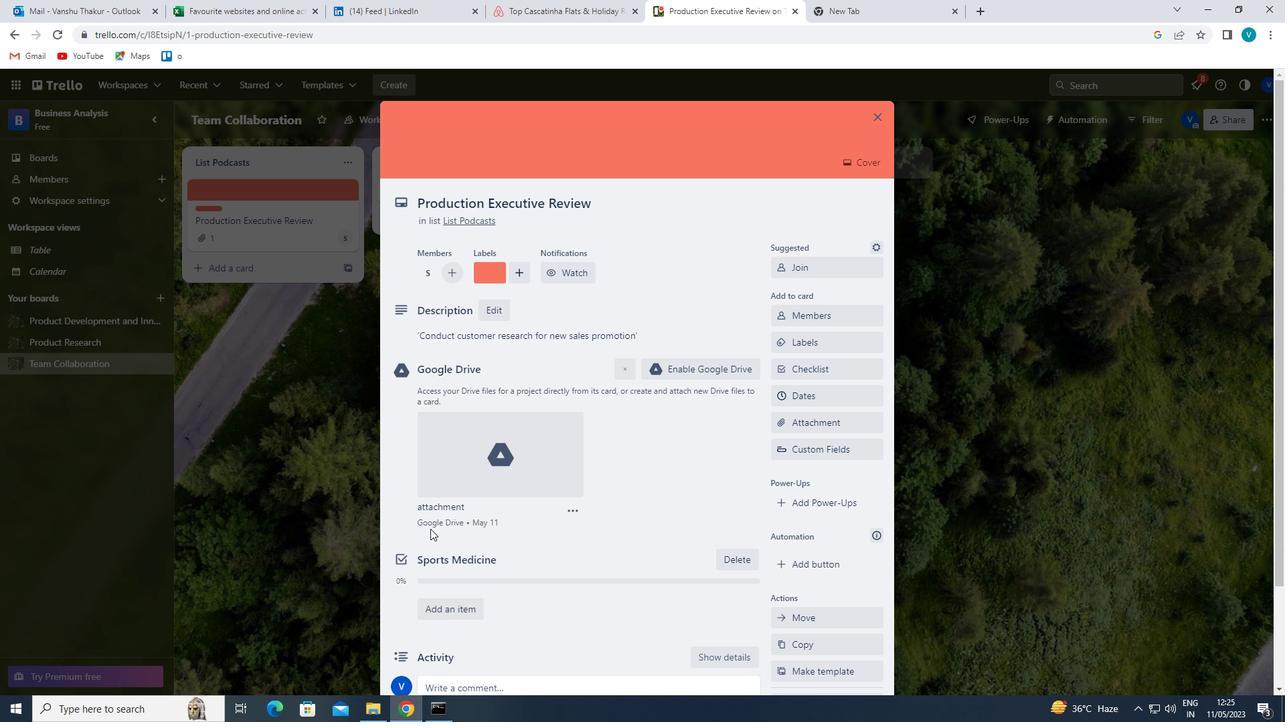 
Action: Mouse scrolled (441, 522) with delta (0, 0)
Screenshot: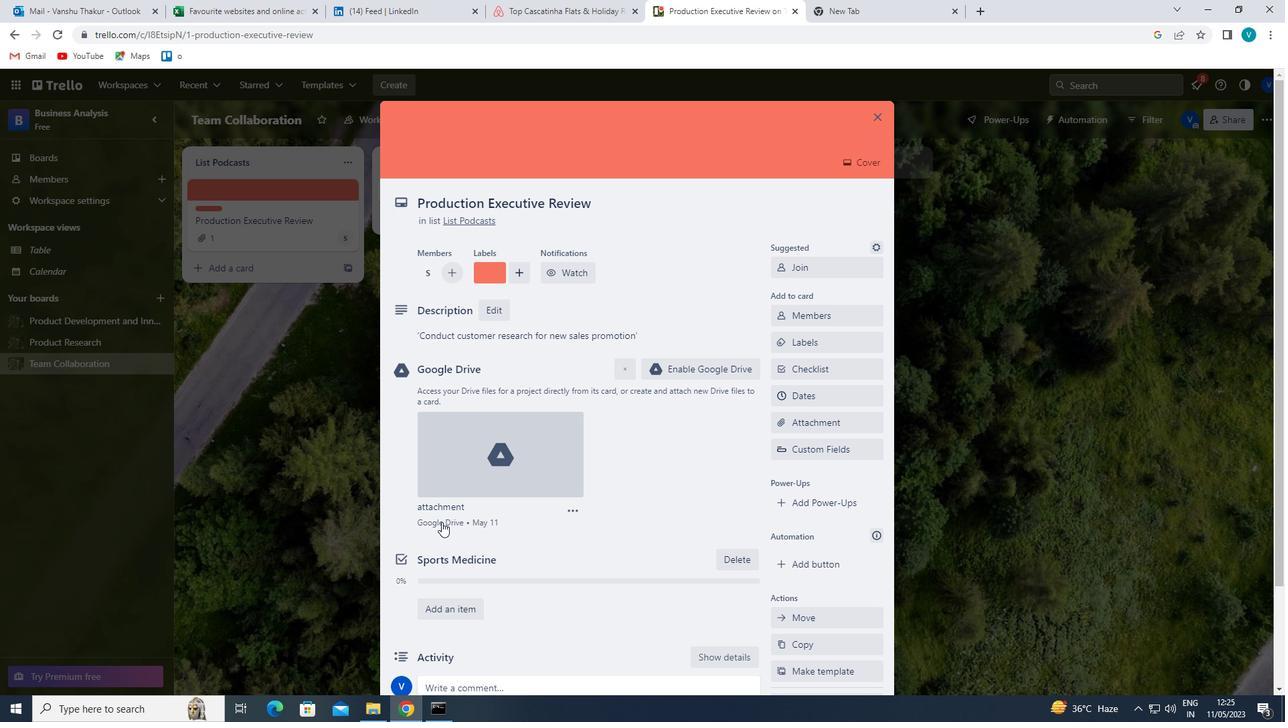 
Action: Mouse scrolled (441, 522) with delta (0, 0)
Screenshot: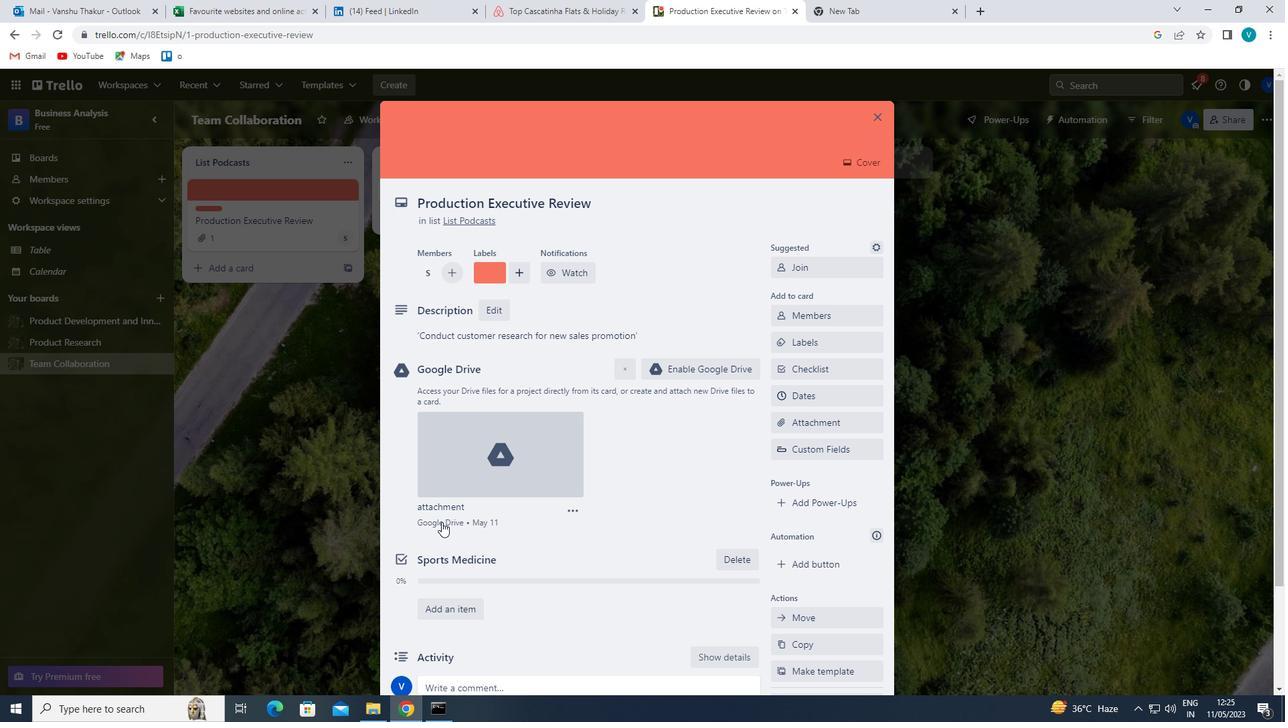
Action: Mouse scrolled (441, 522) with delta (0, 0)
Screenshot: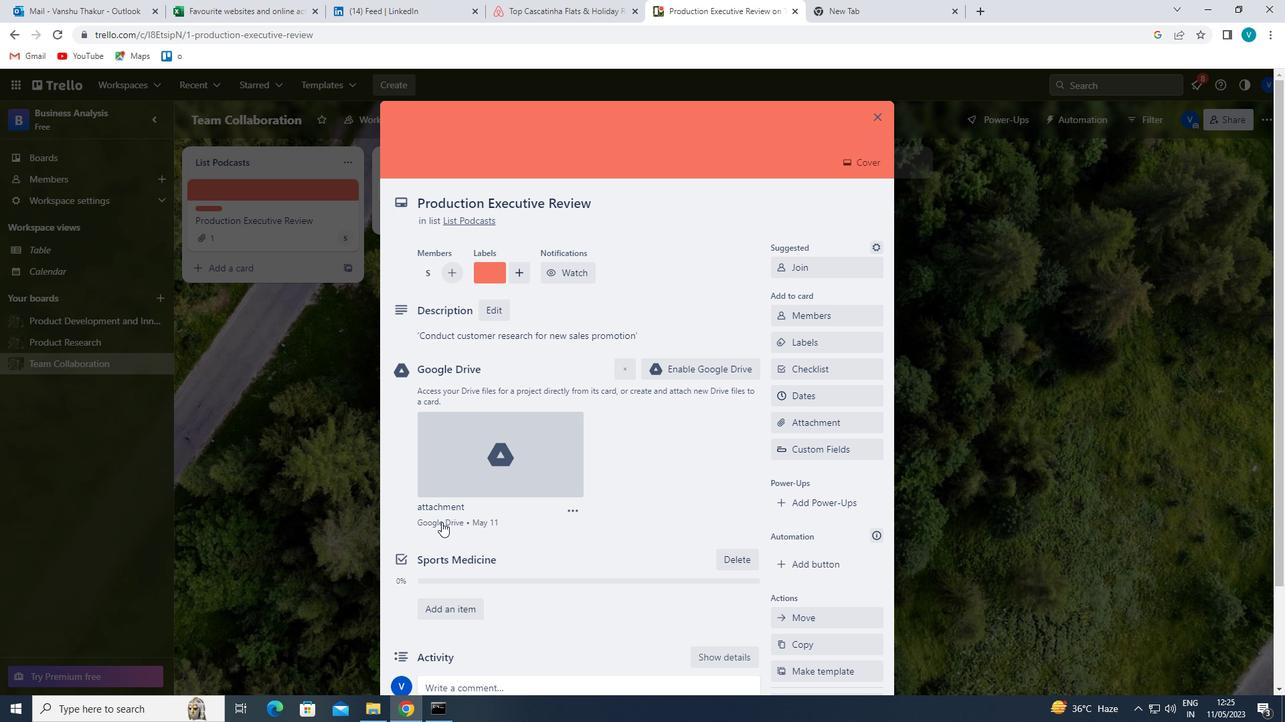 
Action: Mouse scrolled (441, 522) with delta (0, 0)
Screenshot: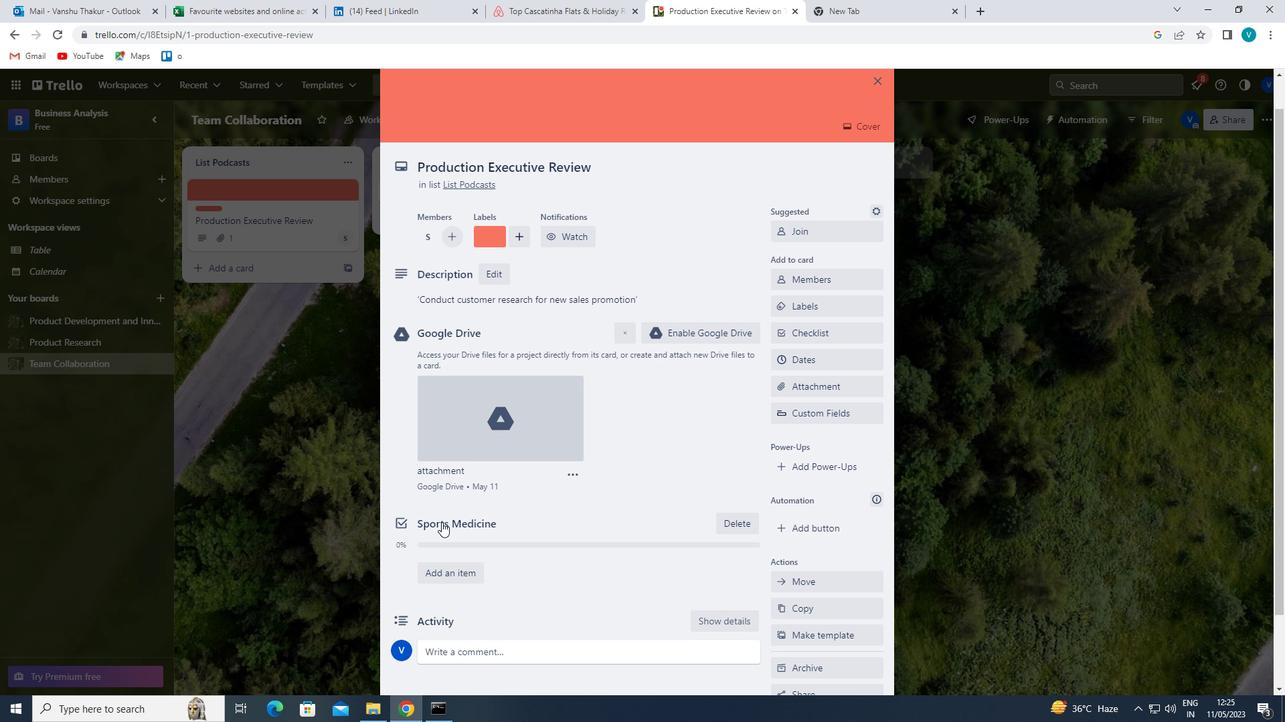 
Action: Mouse moved to (498, 568)
Screenshot: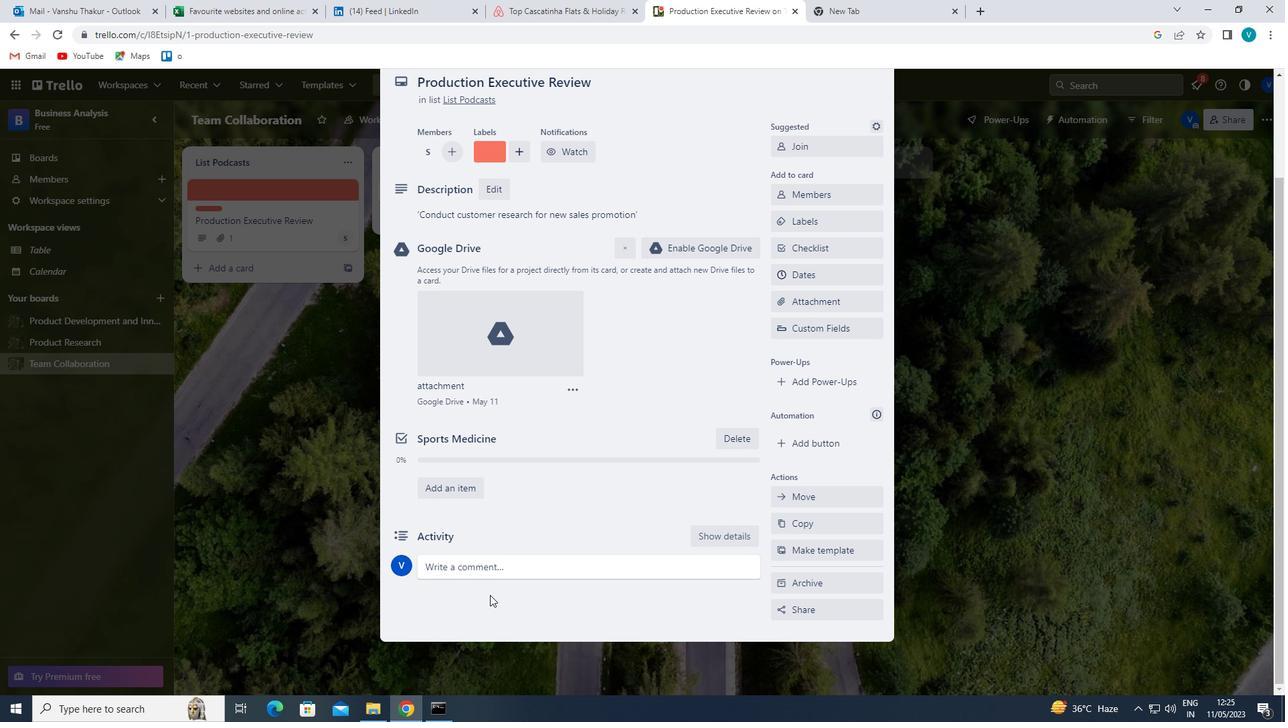 
Action: Mouse pressed left at (498, 568)
Screenshot: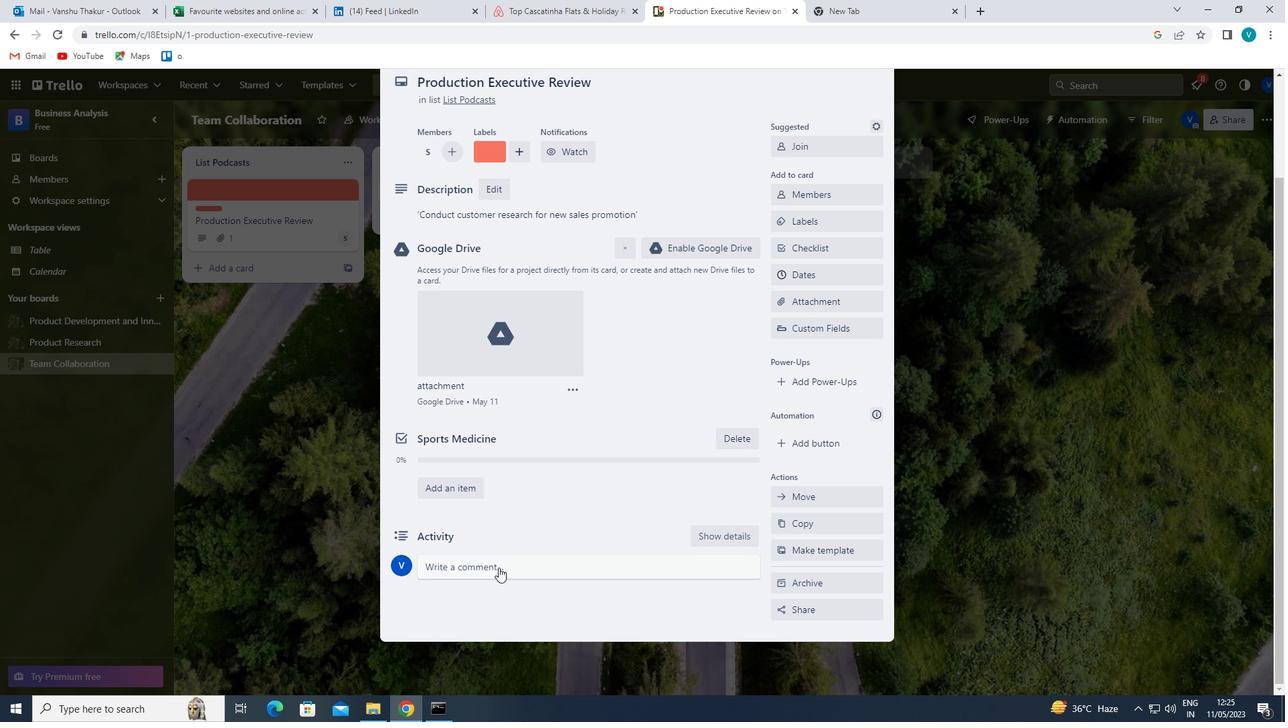 
Action: Key pressed '<Key.shift>THIS<Key.space>TASK<Key.space>PRESENTSAN<Key.space><Key.left><Key.left><Key.left><Key.space><Key.right><Key.right><Key.right>OPPORTUNITY<Key.space>TO<Key.space>INNOVATE<Key.space>AND<Key.space>COME<Key.space>UP<Key.space>WITH<Key.space>NEW<Key.space>SOLUTIOJNS<Key.space><Key.backspace><Key.backspace><Key.backspace><Key.backspace>NS<Key.space>TO<Key.space>OLD<Key.space>PROVLO<Key.backspace><Key.backspace><Key.backspace>BLEMS.'
Screenshot: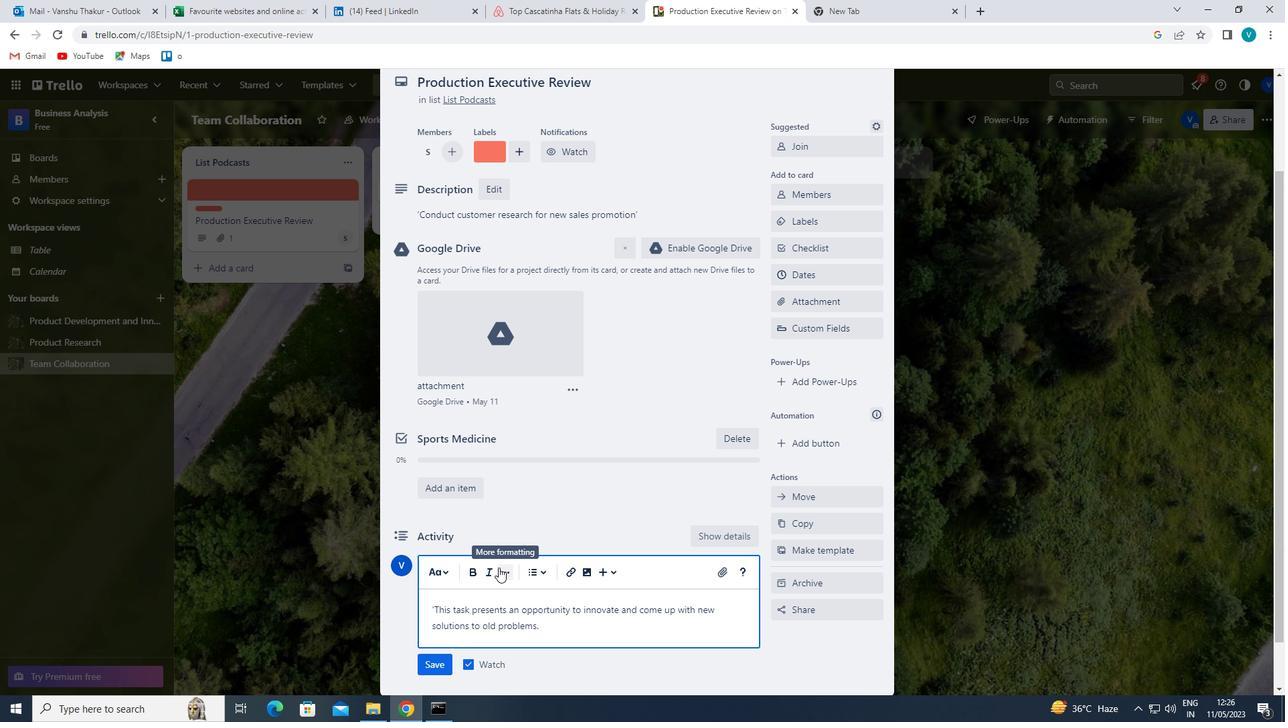 
Action: Mouse moved to (446, 663)
Screenshot: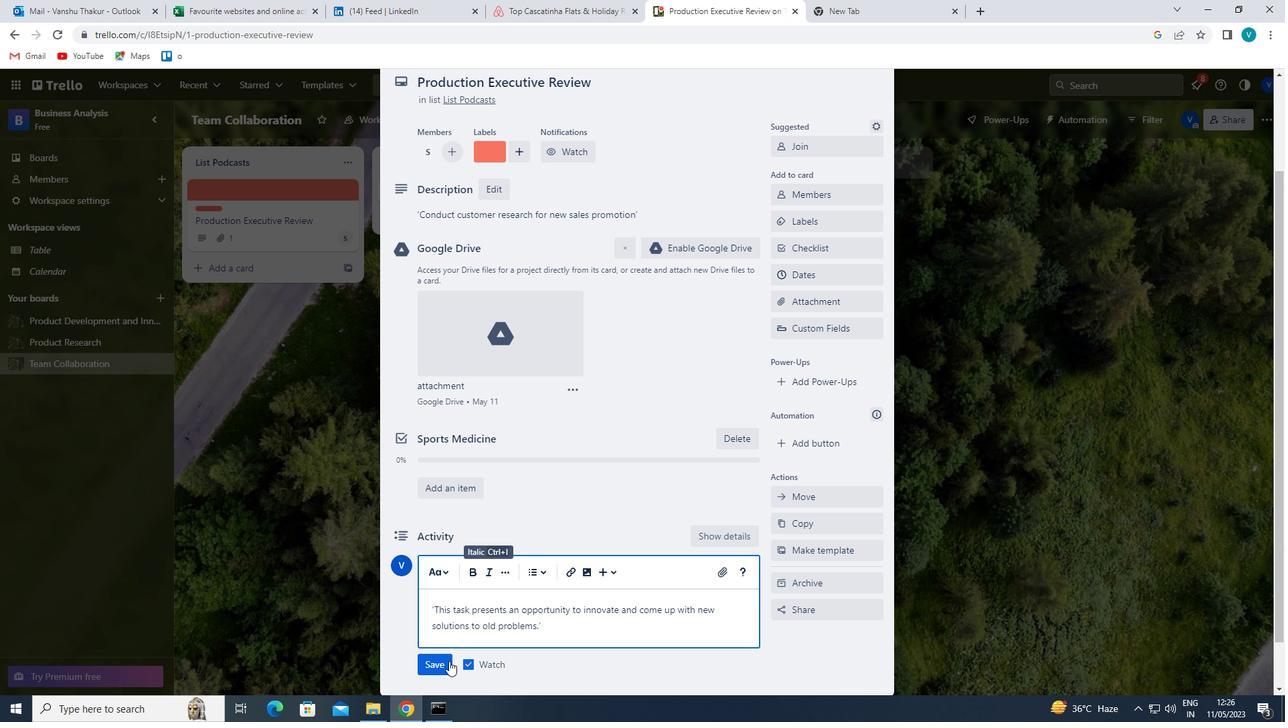 
Action: Mouse pressed left at (446, 663)
Screenshot: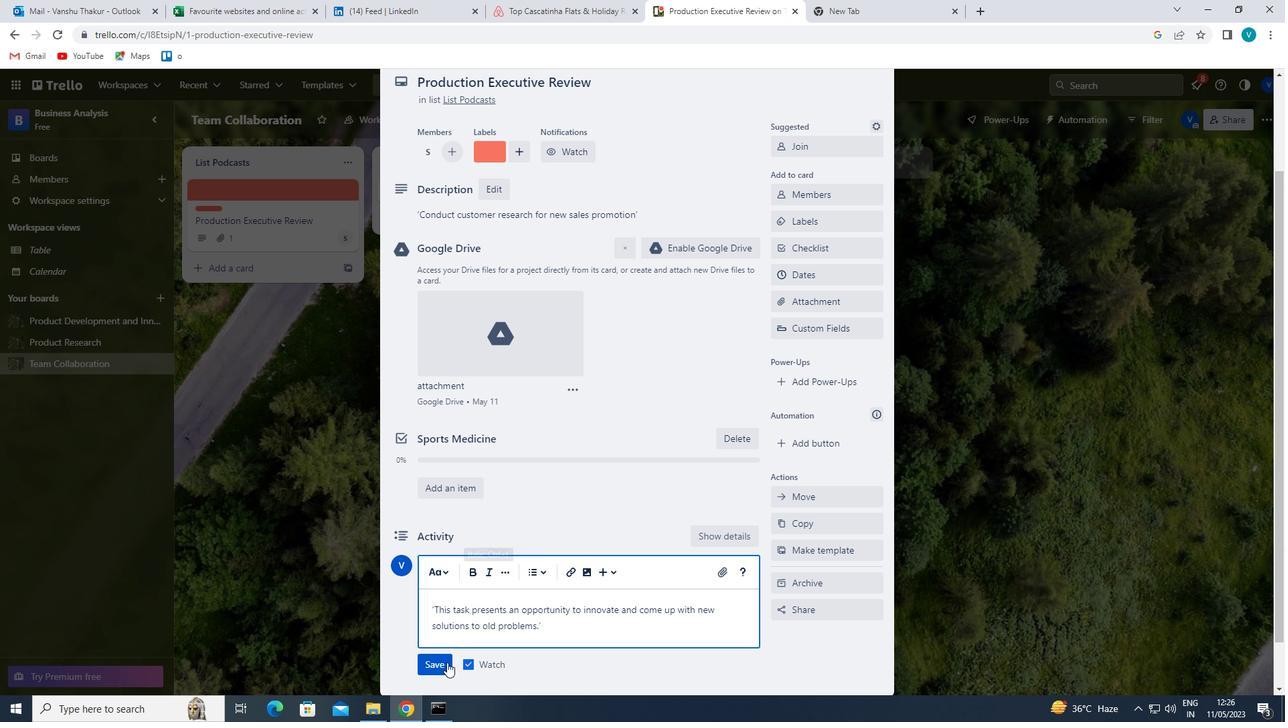 
Action: Mouse moved to (821, 275)
Screenshot: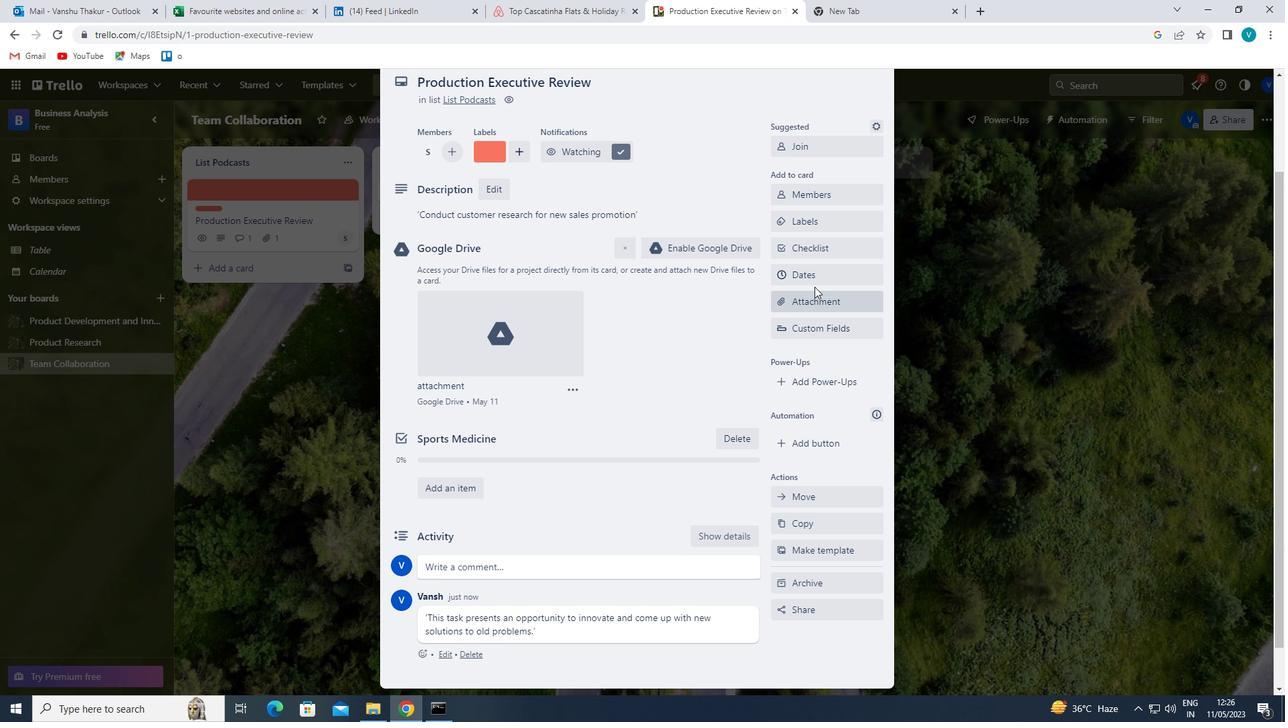 
Action: Mouse pressed left at (821, 275)
Screenshot: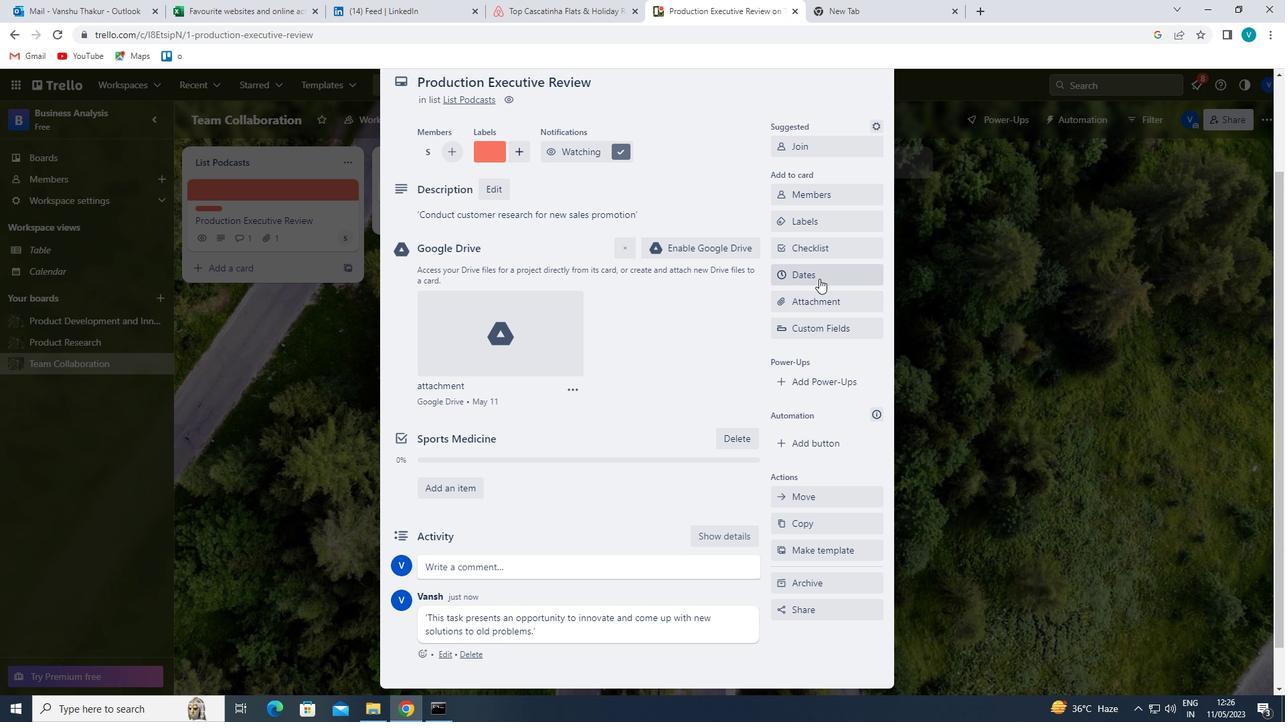 
Action: Mouse moved to (786, 367)
Screenshot: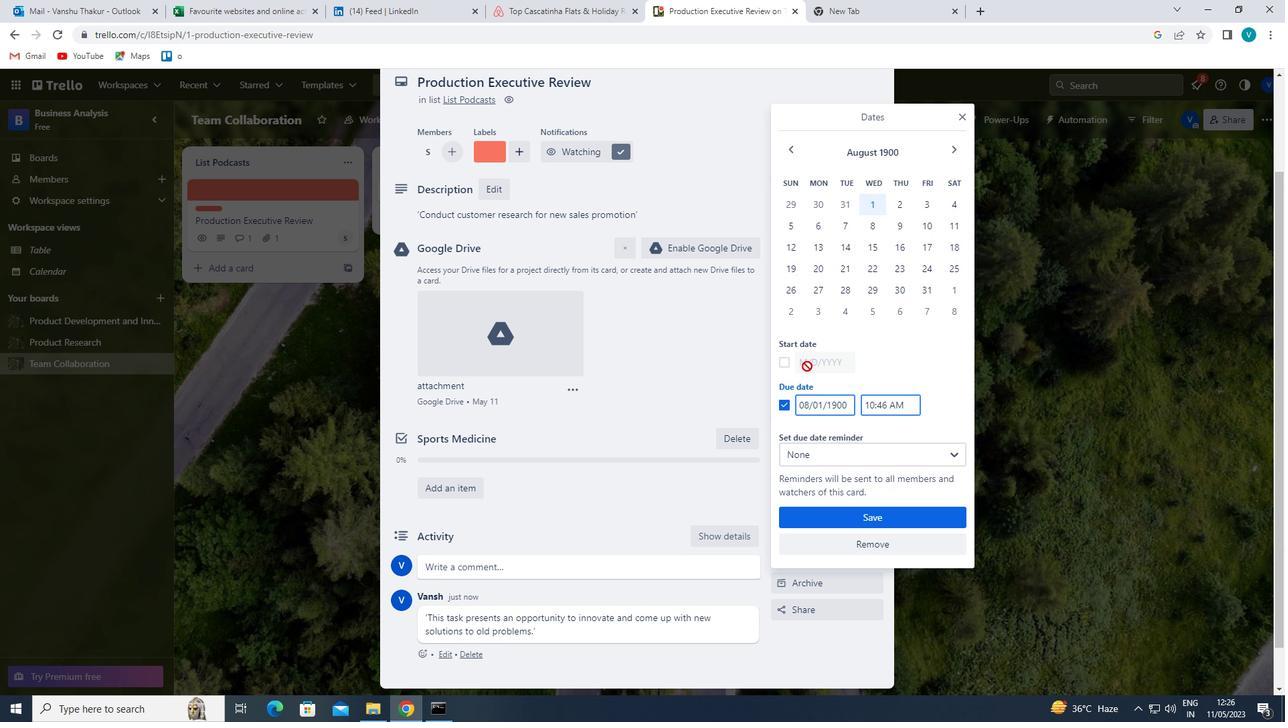 
Action: Mouse pressed left at (786, 367)
Screenshot: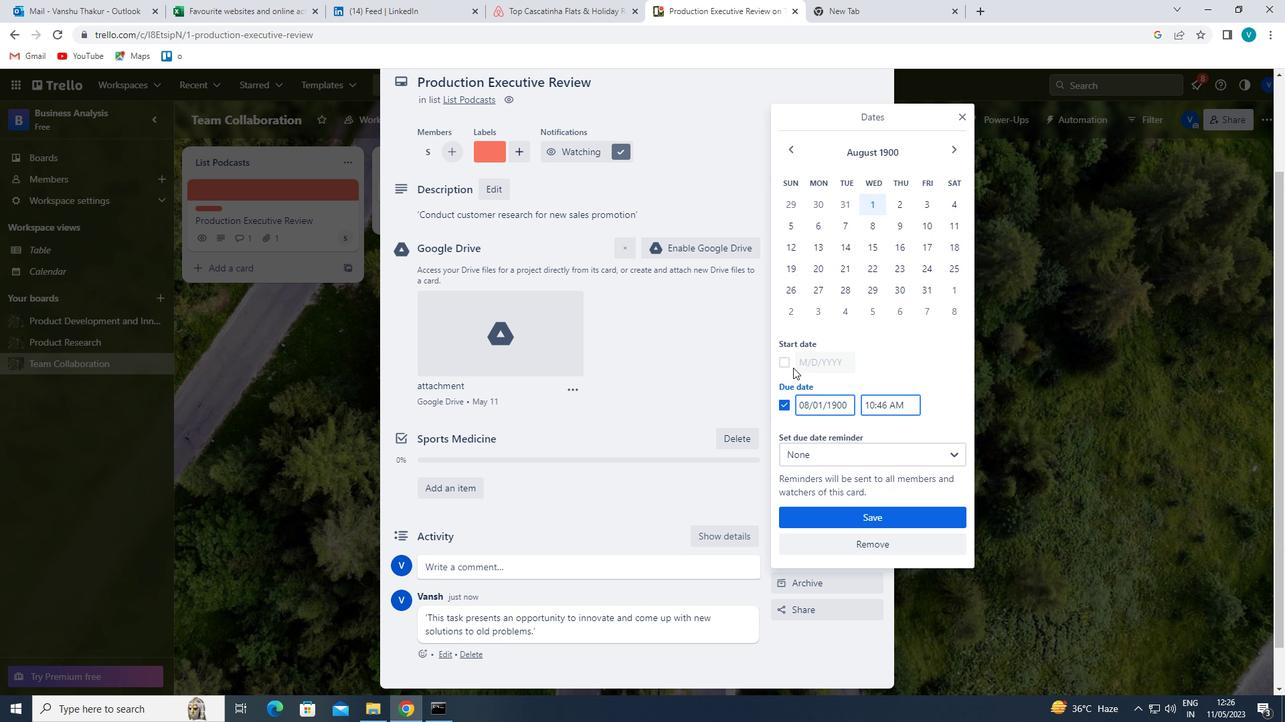 
Action: Mouse moved to (809, 362)
Screenshot: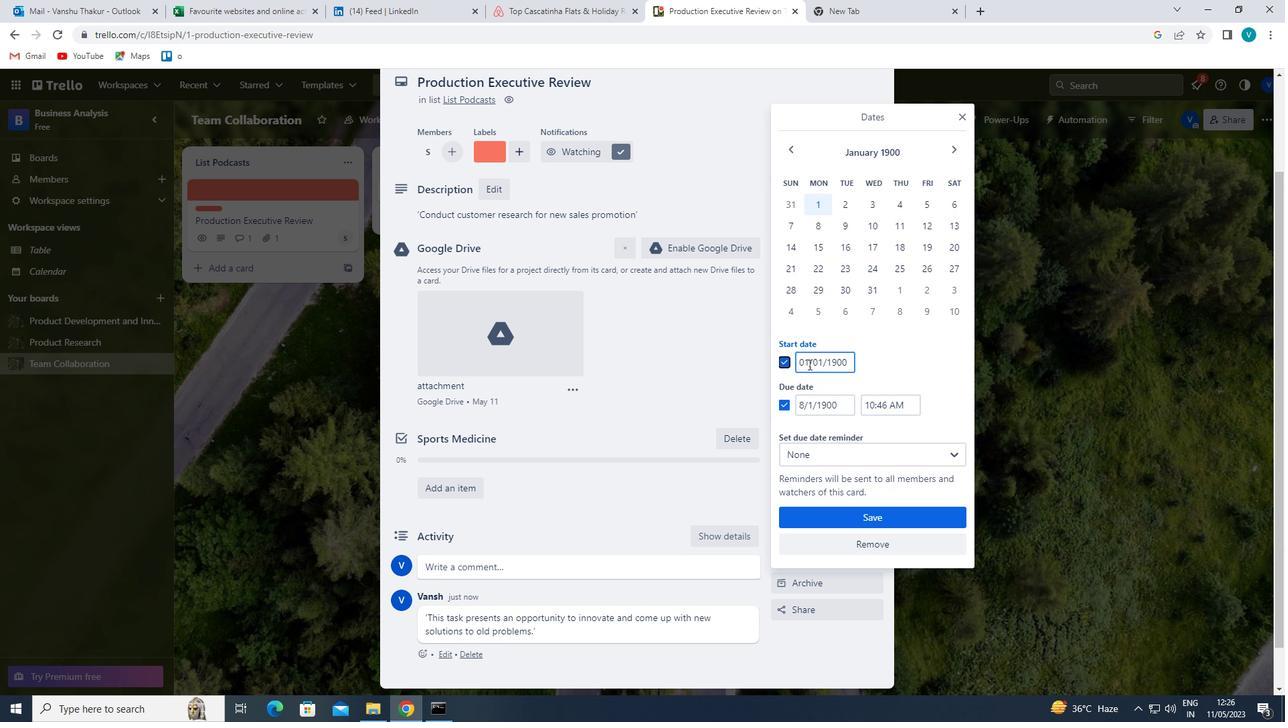 
Action: Mouse pressed left at (809, 362)
Screenshot: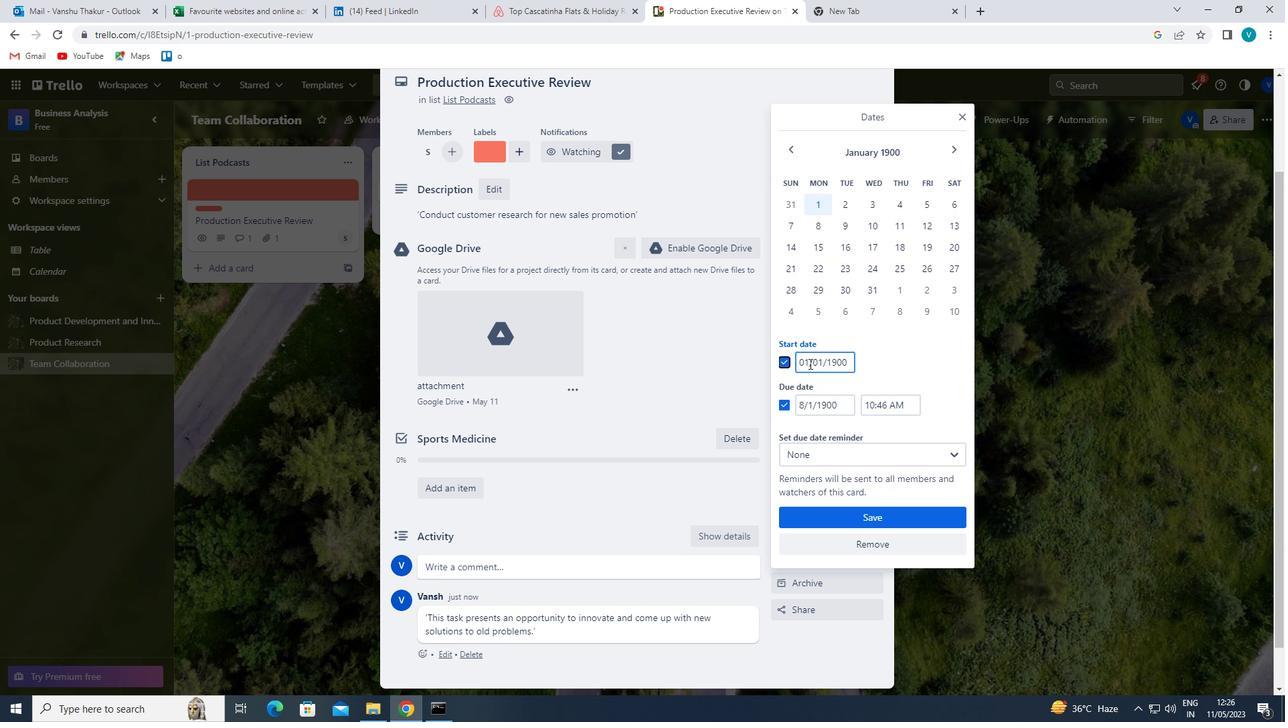 
Action: Mouse moved to (804, 360)
Screenshot: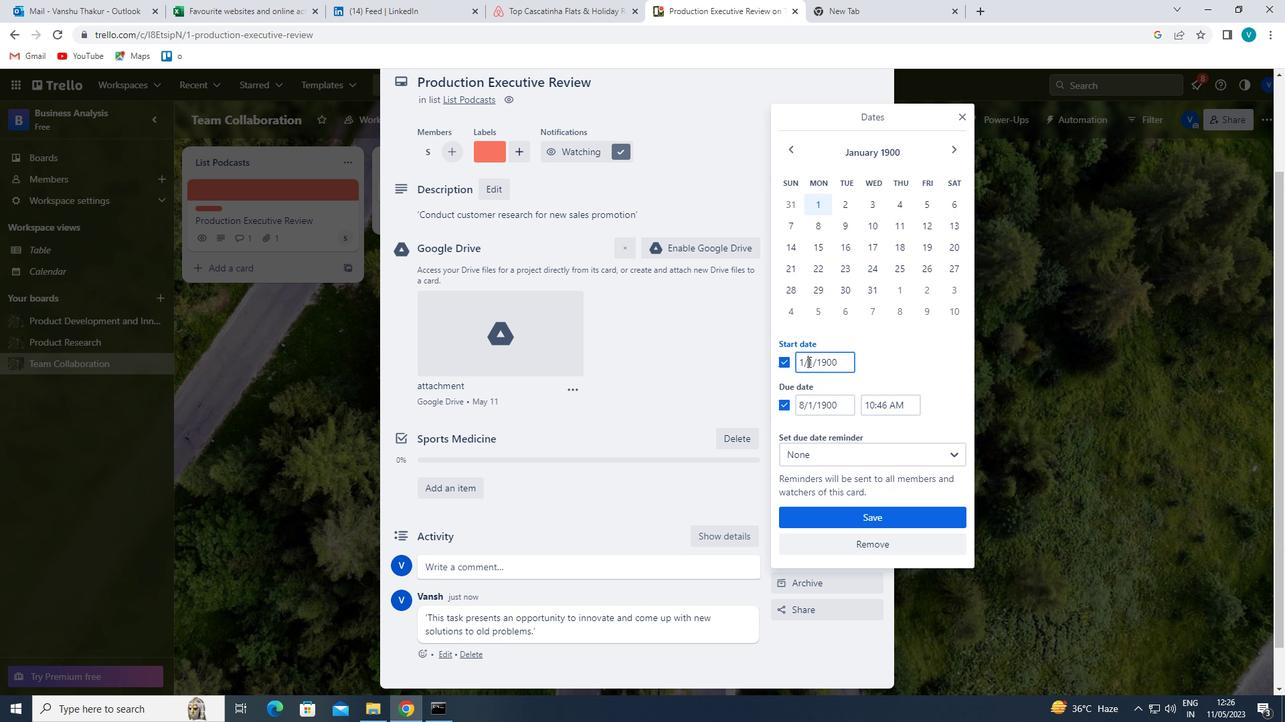 
Action: Mouse pressed left at (804, 360)
Screenshot: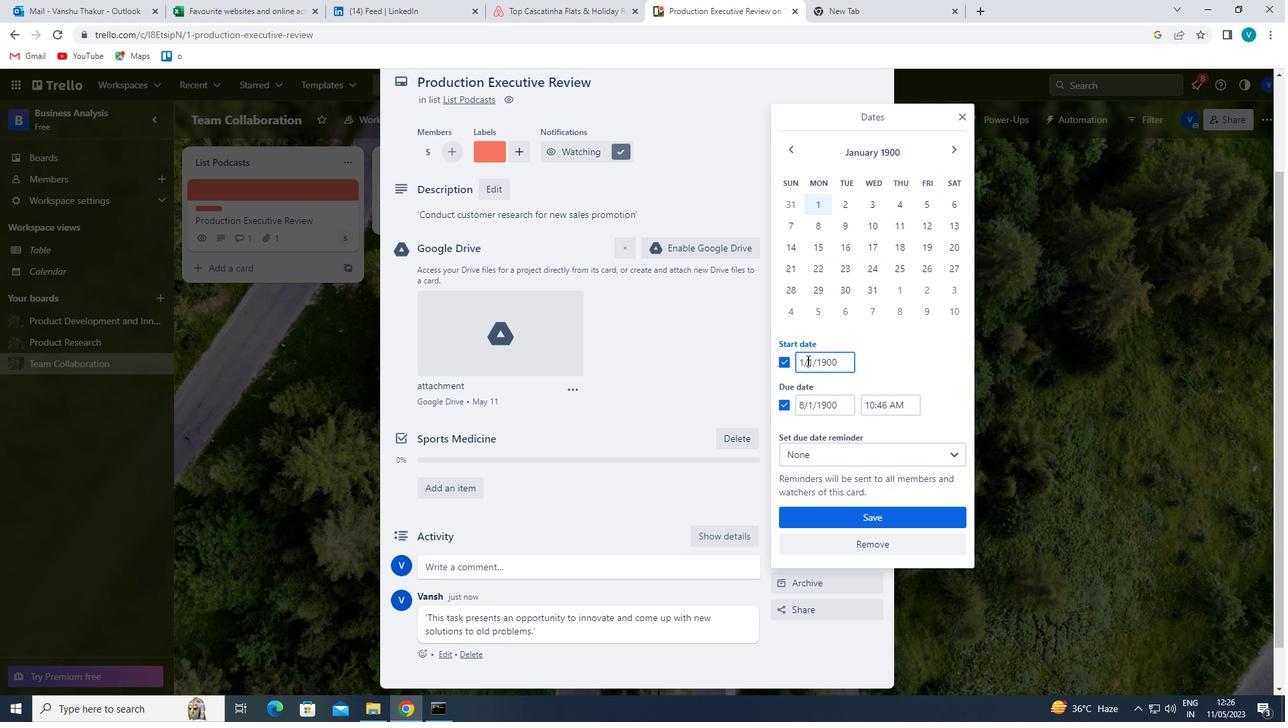 
Action: Mouse moved to (806, 381)
Screenshot: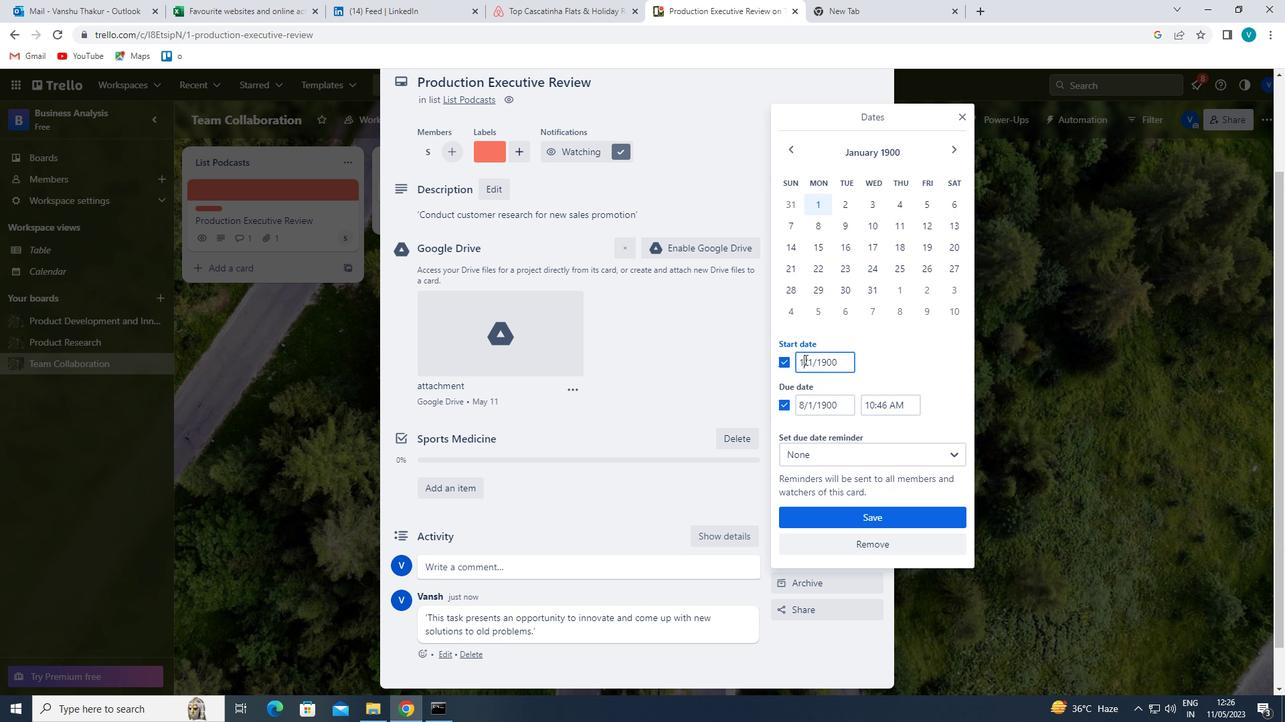 
Action: Key pressed <Key.backspace>2
Screenshot: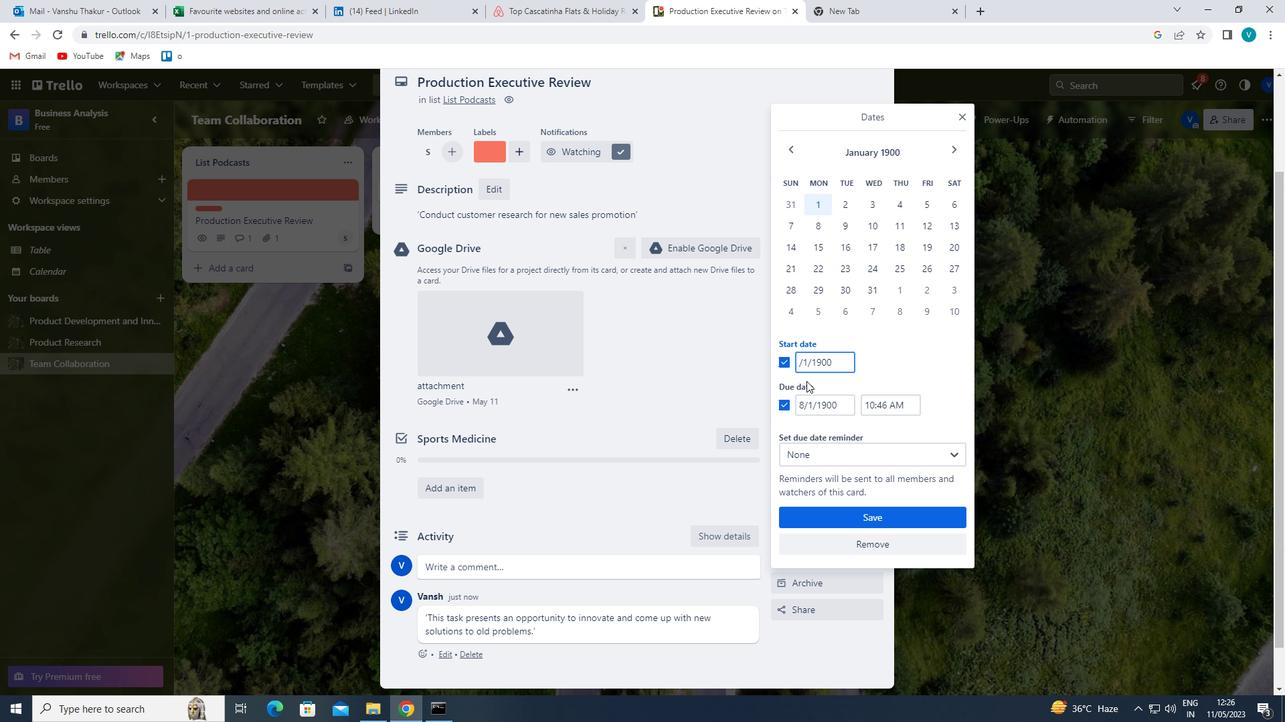 
Action: Mouse moved to (804, 400)
Screenshot: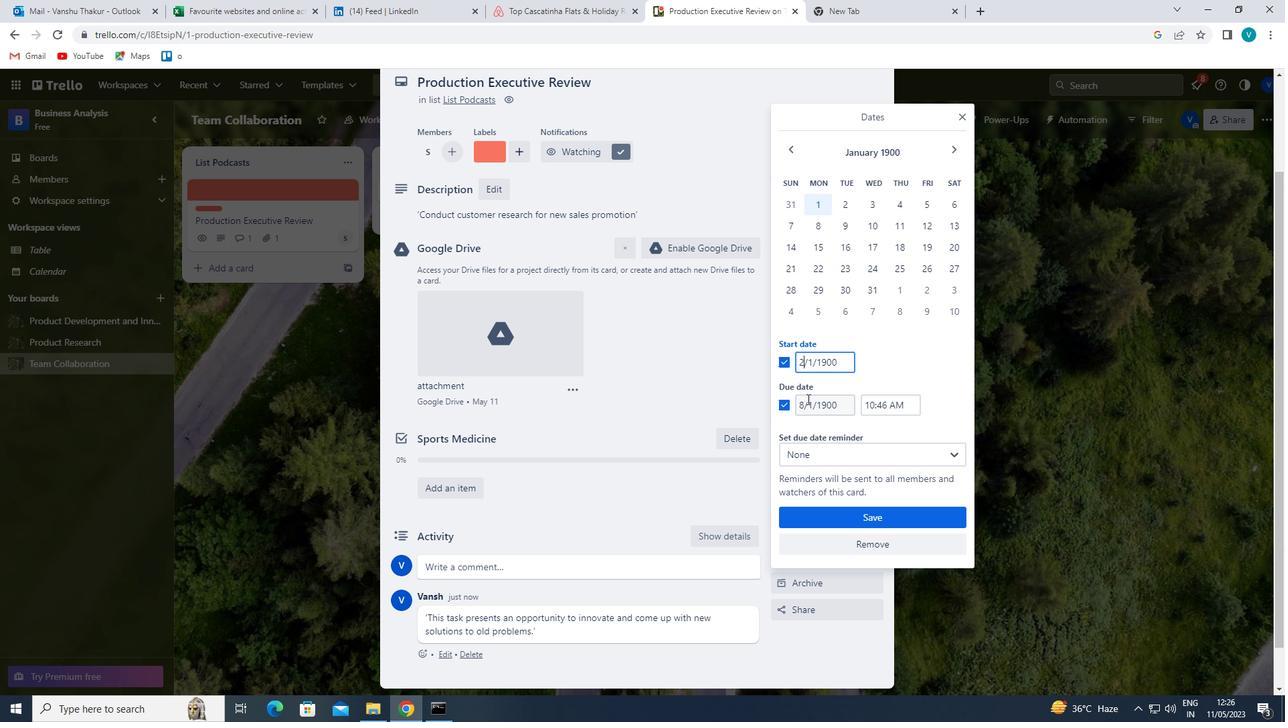 
Action: Mouse pressed left at (804, 400)
Screenshot: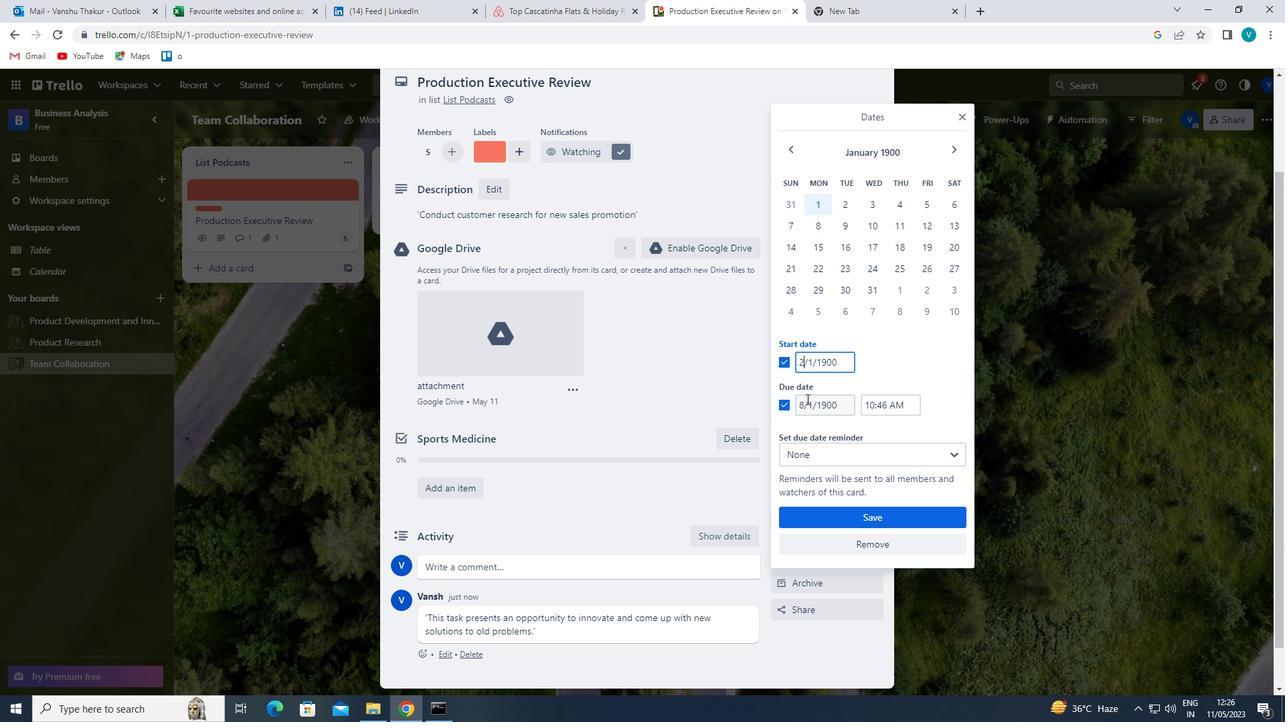 
Action: Mouse moved to (803, 401)
Screenshot: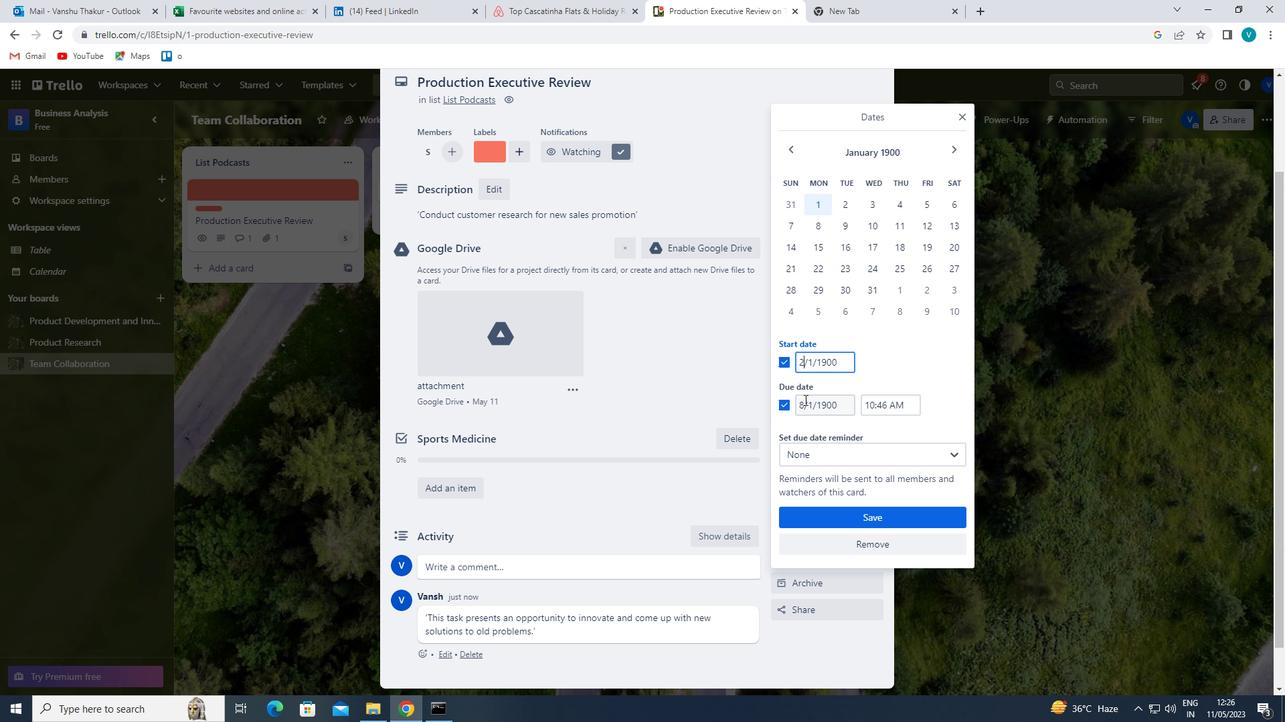 
Action: Key pressed <Key.backspace>9
Screenshot: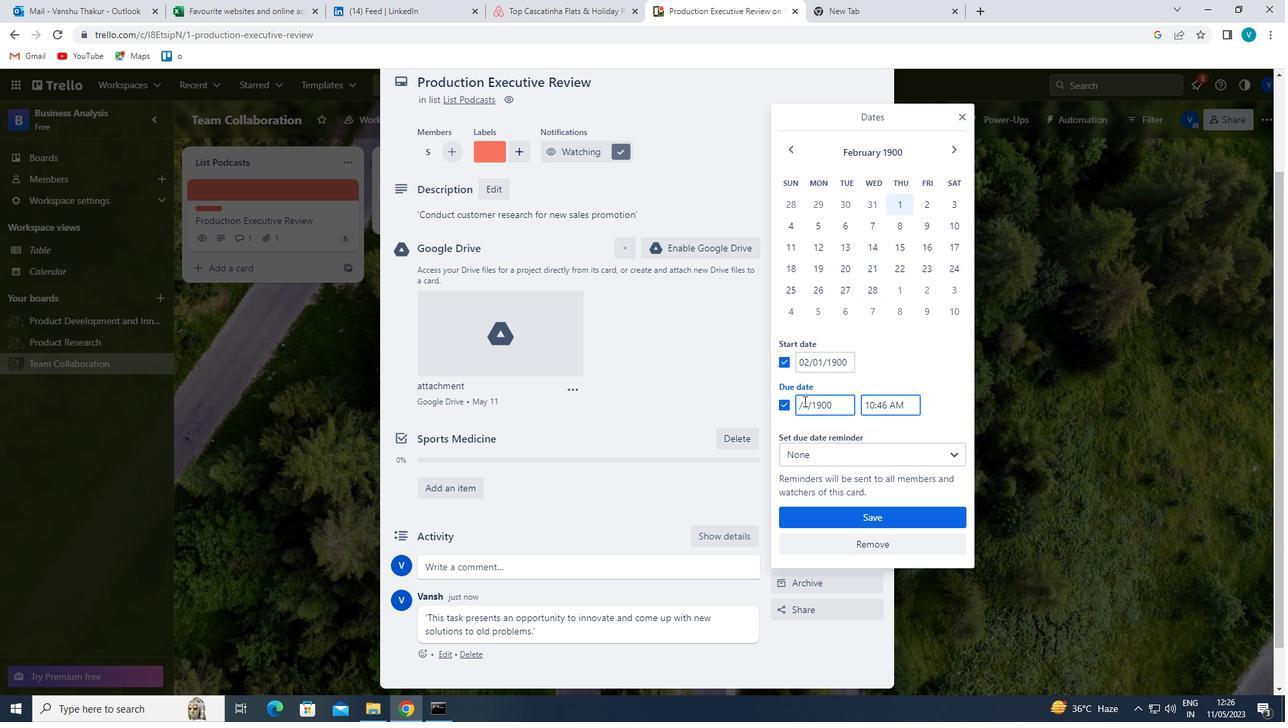 
Action: Mouse moved to (868, 509)
Screenshot: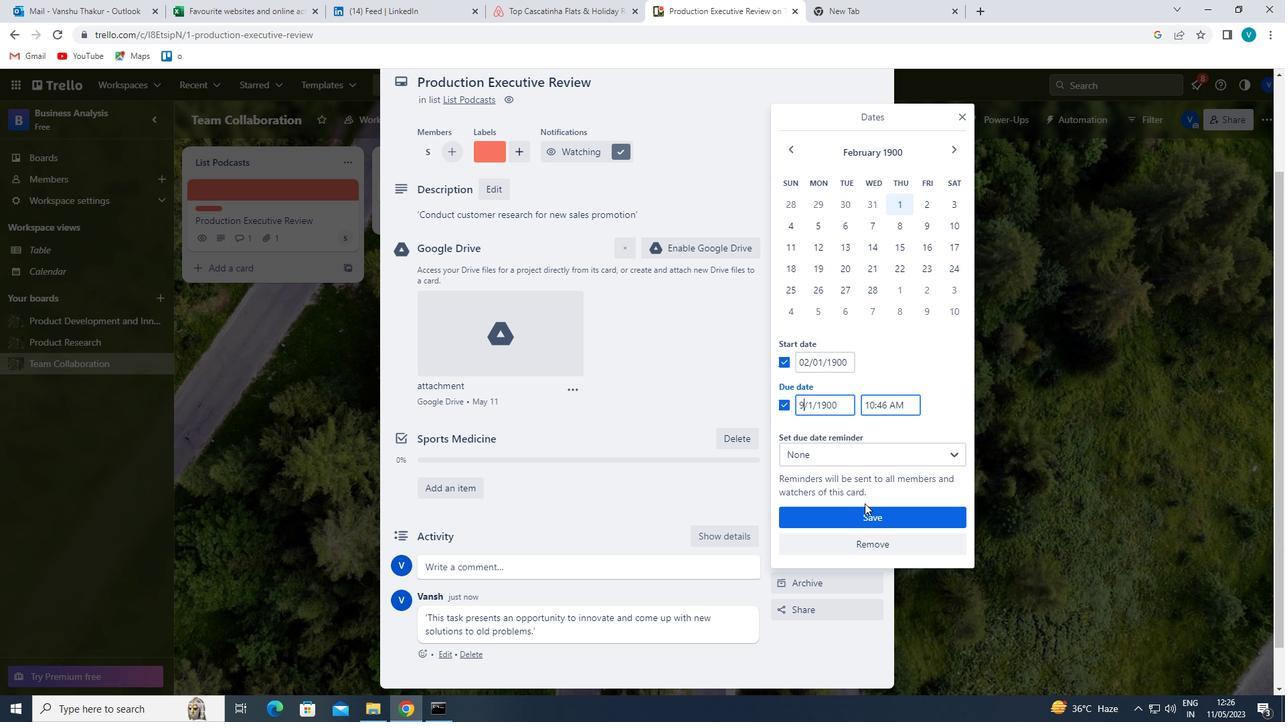 
Action: Mouse pressed left at (868, 509)
Screenshot: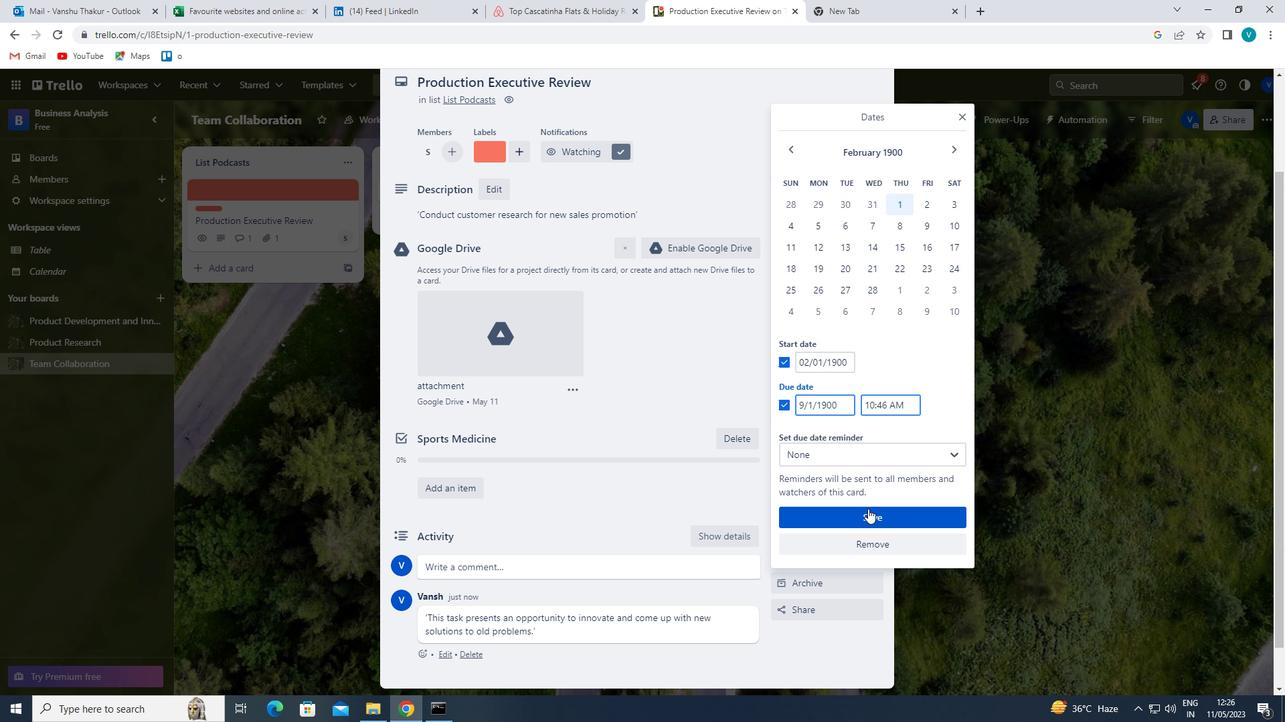 
